 Task: Send an email with the signature Kristen Martinez with the subject Introduction to a new service and the message Could you provide an update on the progress of the market research project? from softage.6@softage.net to softage.7@softage.net and move the email from Sent Items to the folder Shipping and receiving
Action: Mouse moved to (103, 100)
Screenshot: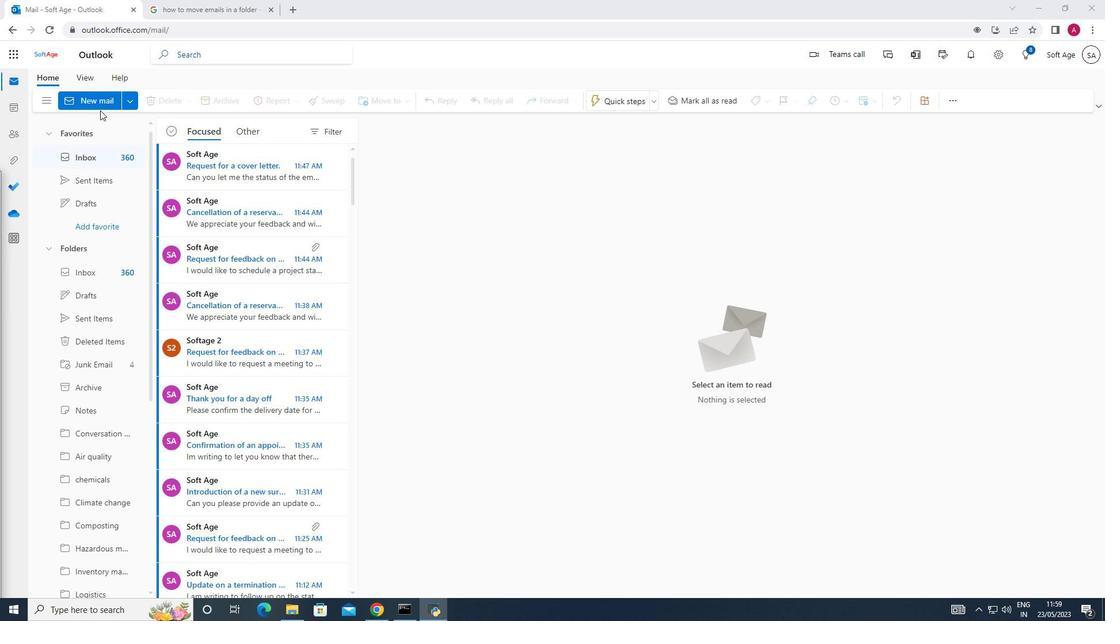 
Action: Mouse pressed left at (103, 100)
Screenshot: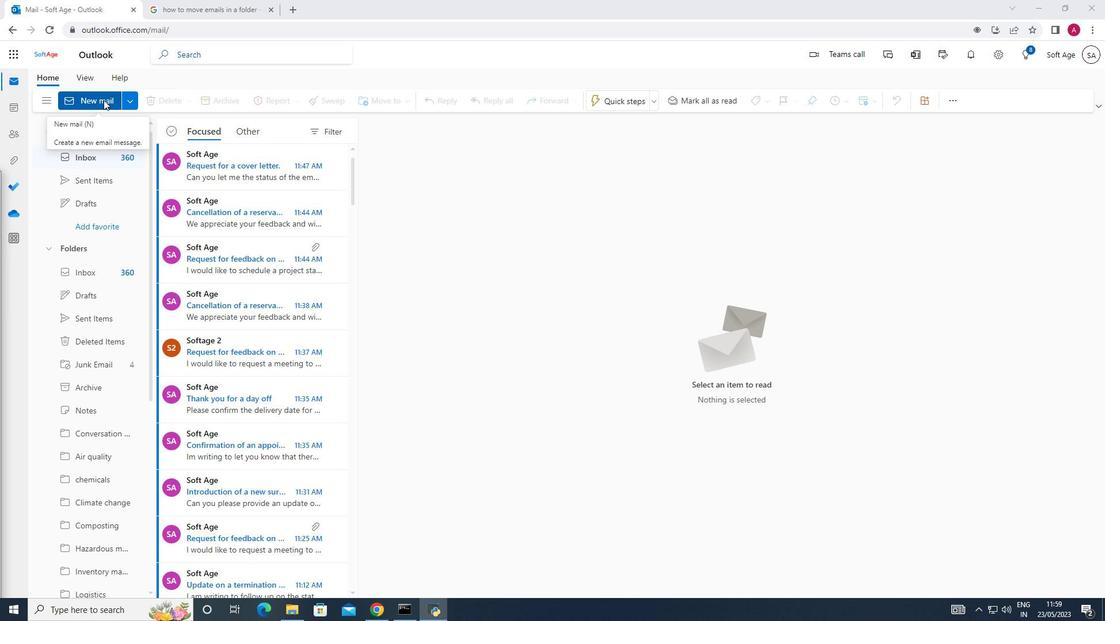 
Action: Mouse pressed left at (103, 100)
Screenshot: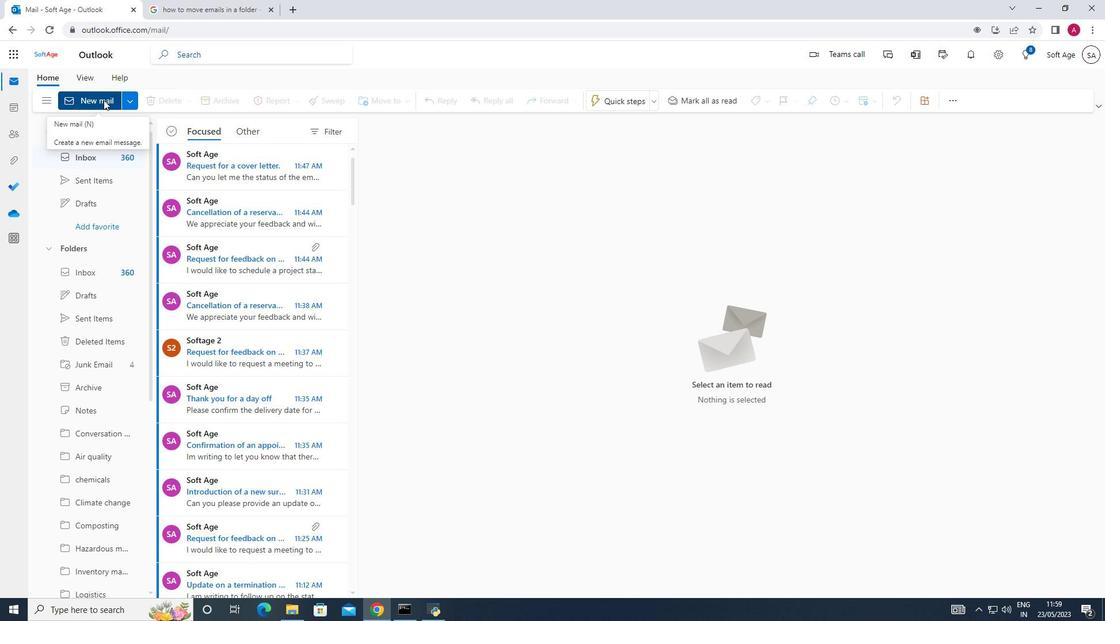 
Action: Mouse pressed left at (103, 100)
Screenshot: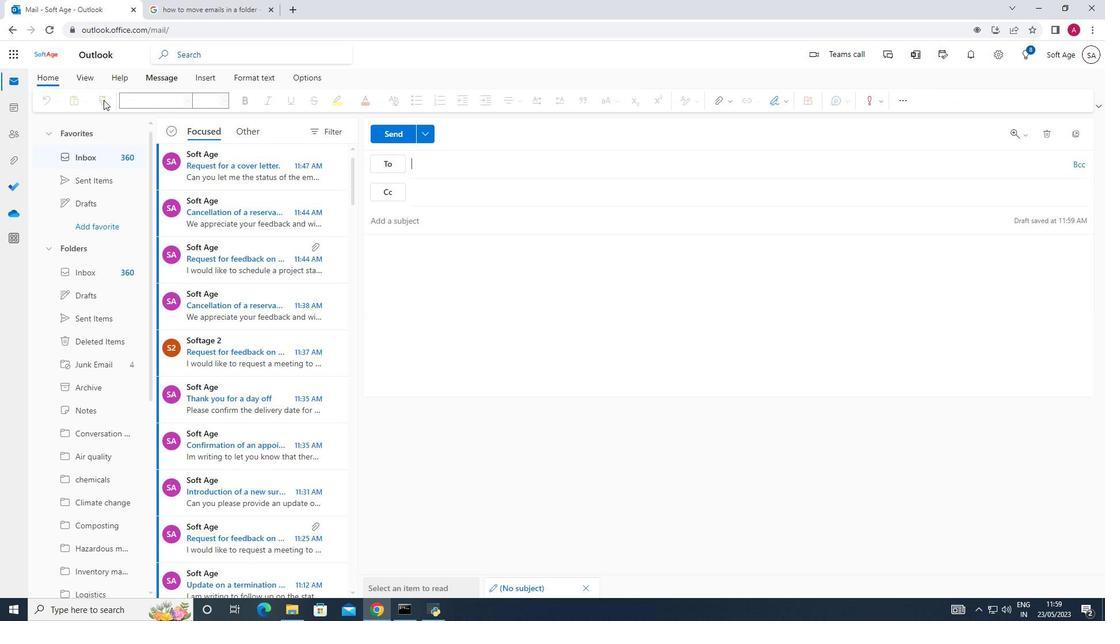 
Action: Mouse moved to (782, 103)
Screenshot: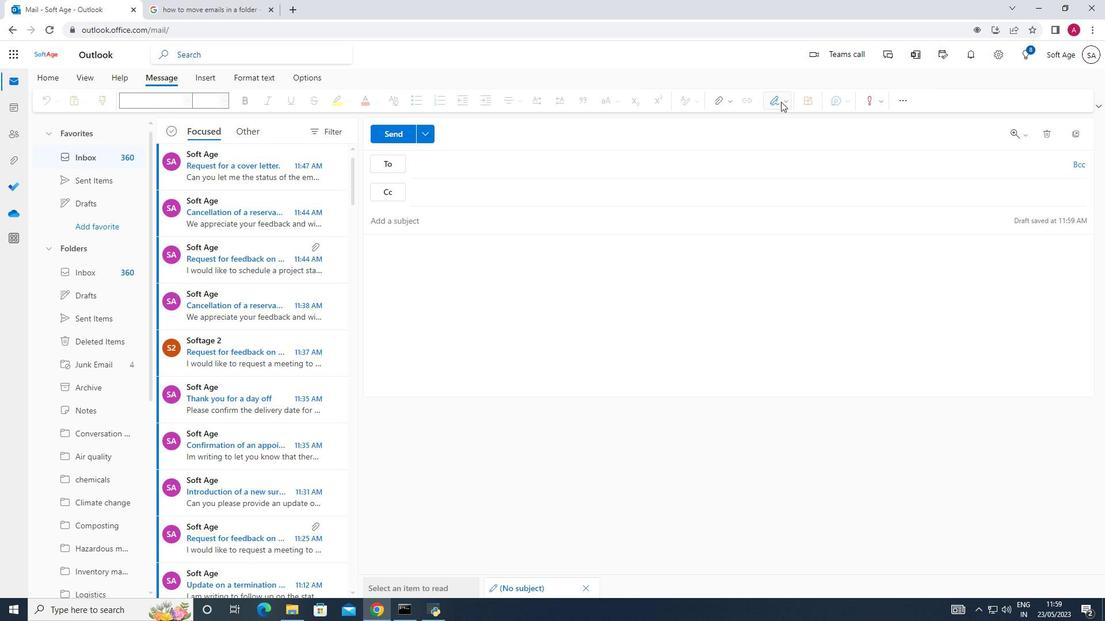 
Action: Mouse pressed left at (782, 103)
Screenshot: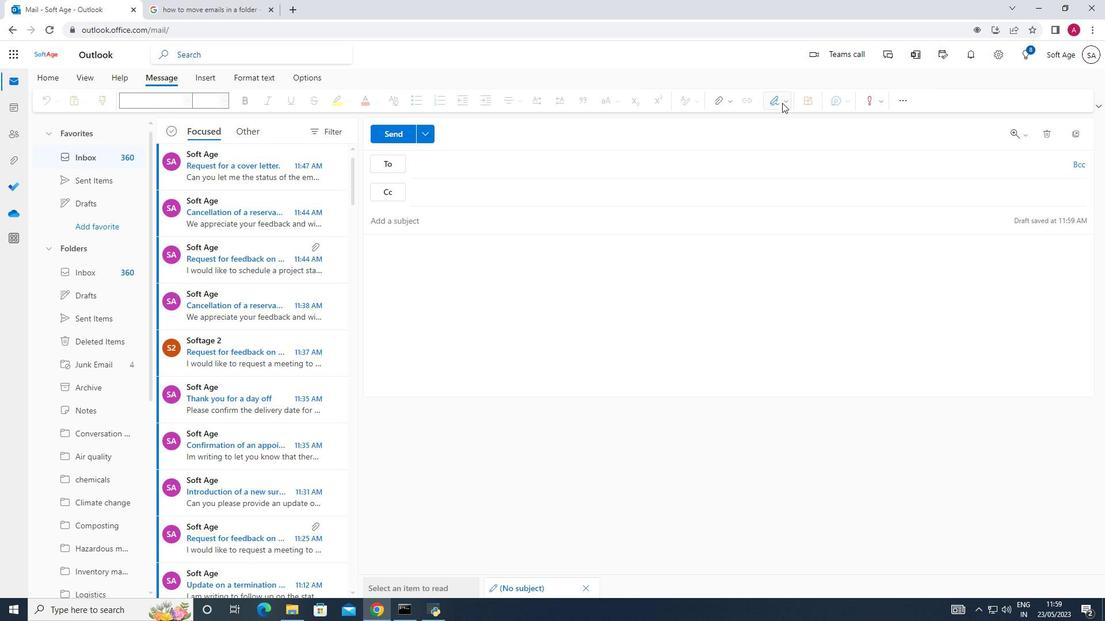 
Action: Mouse moved to (757, 140)
Screenshot: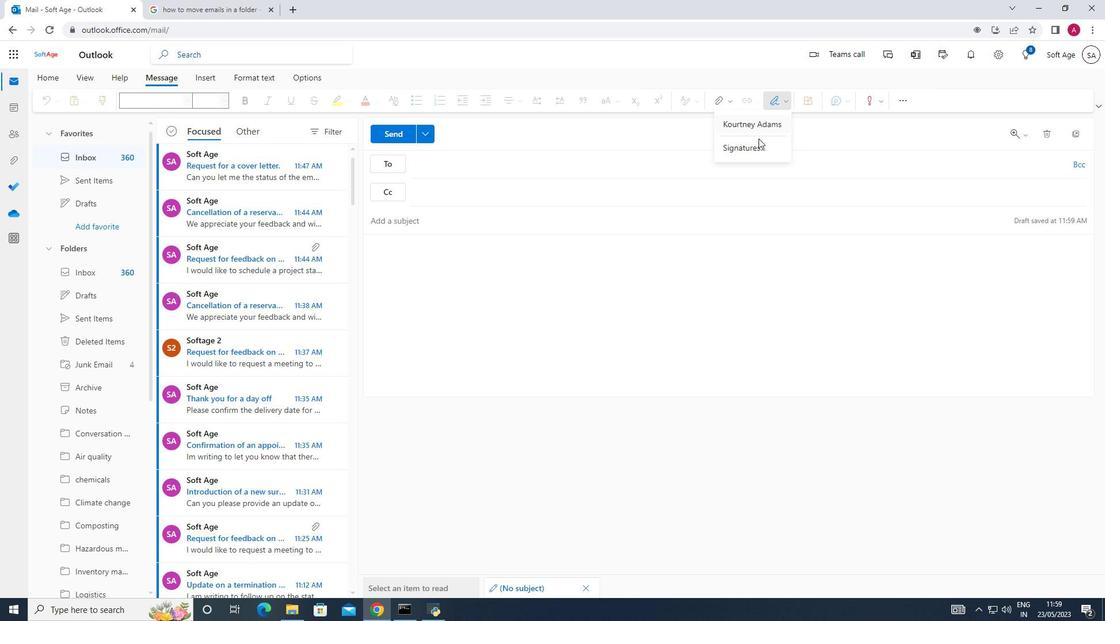 
Action: Mouse pressed left at (757, 140)
Screenshot: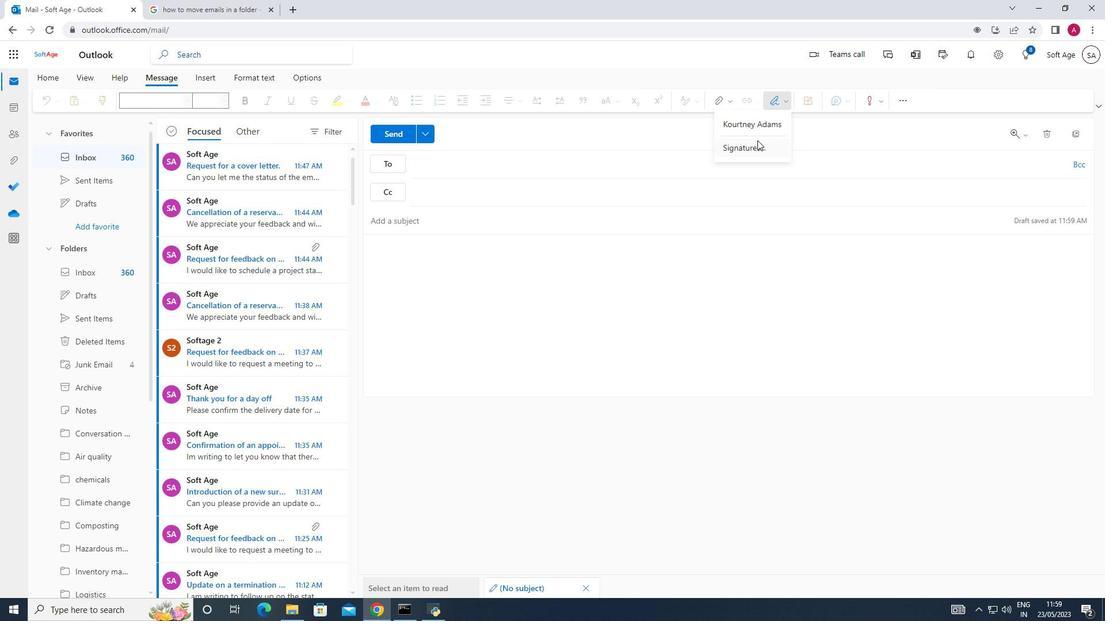
Action: Mouse moved to (795, 193)
Screenshot: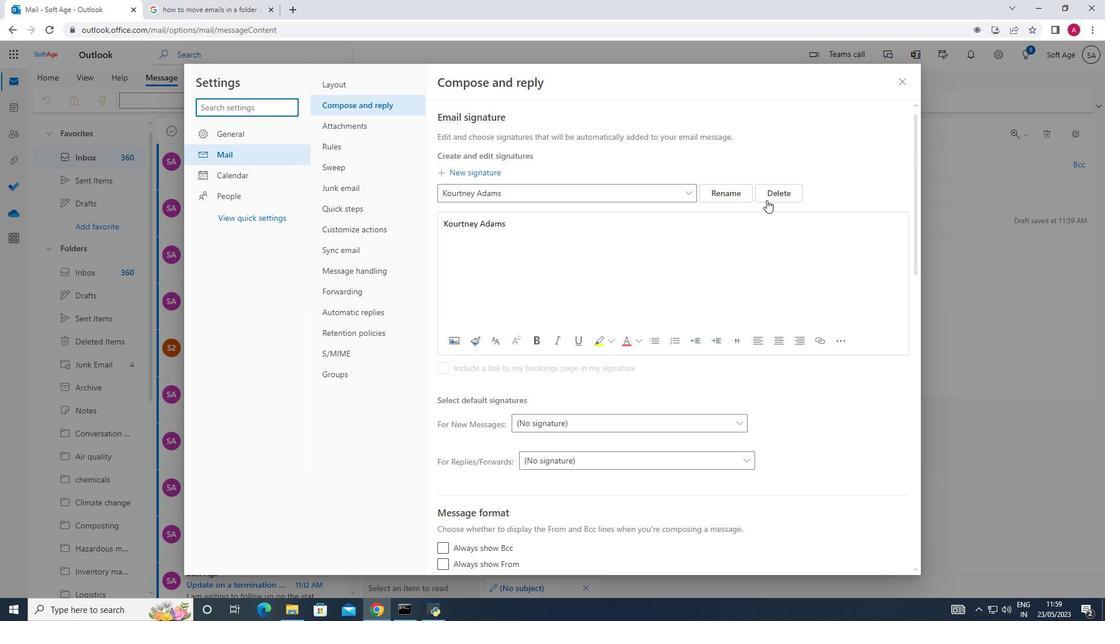 
Action: Mouse pressed left at (795, 193)
Screenshot: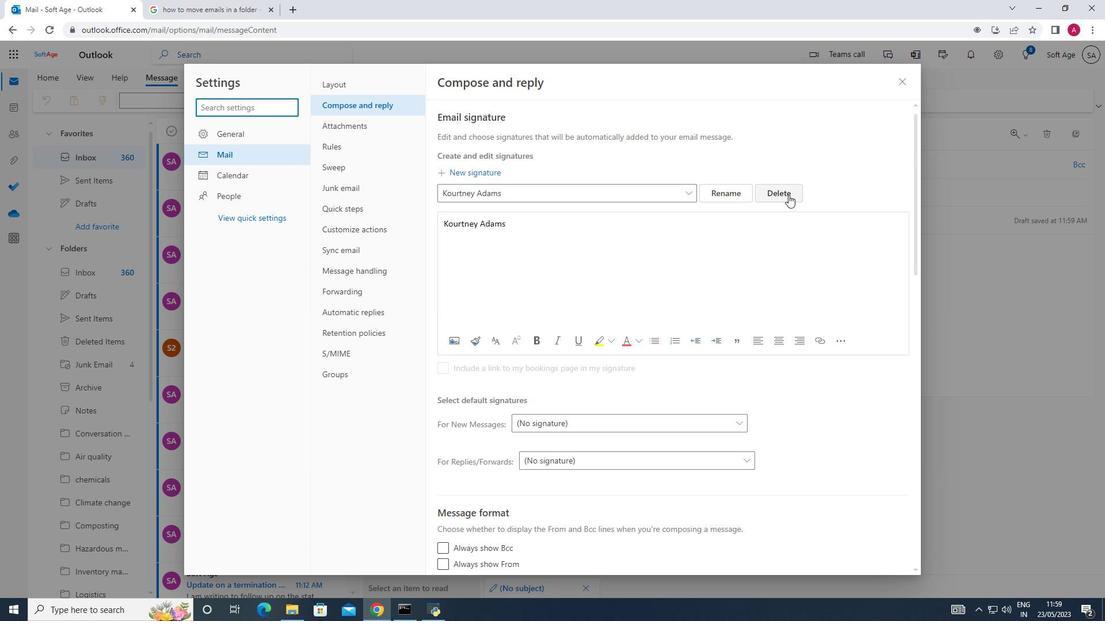 
Action: Mouse moved to (470, 190)
Screenshot: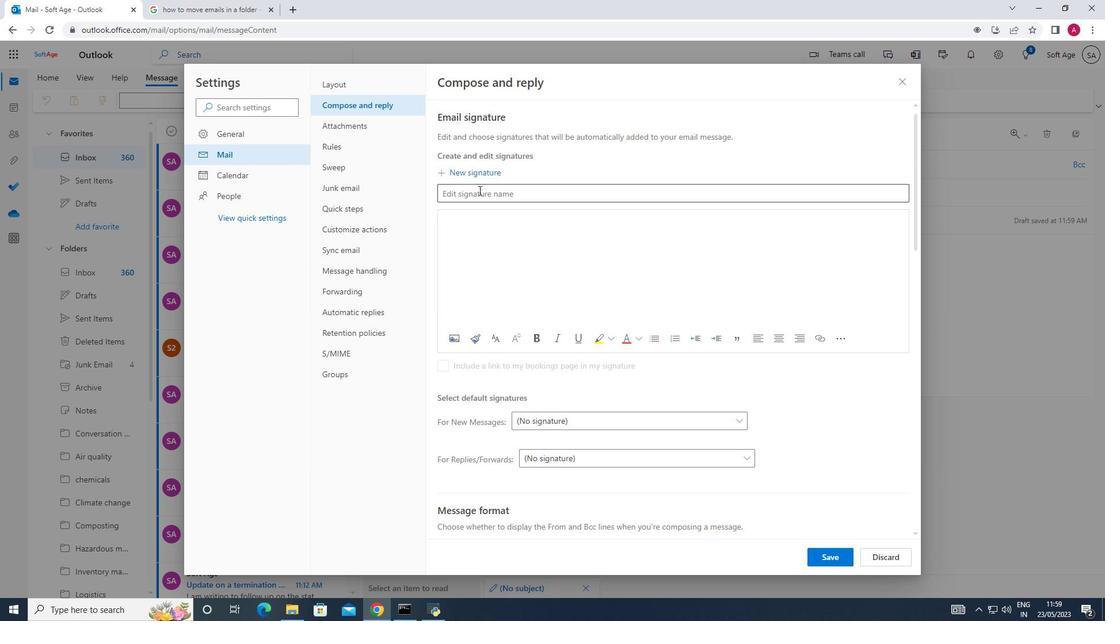 
Action: Mouse pressed left at (470, 190)
Screenshot: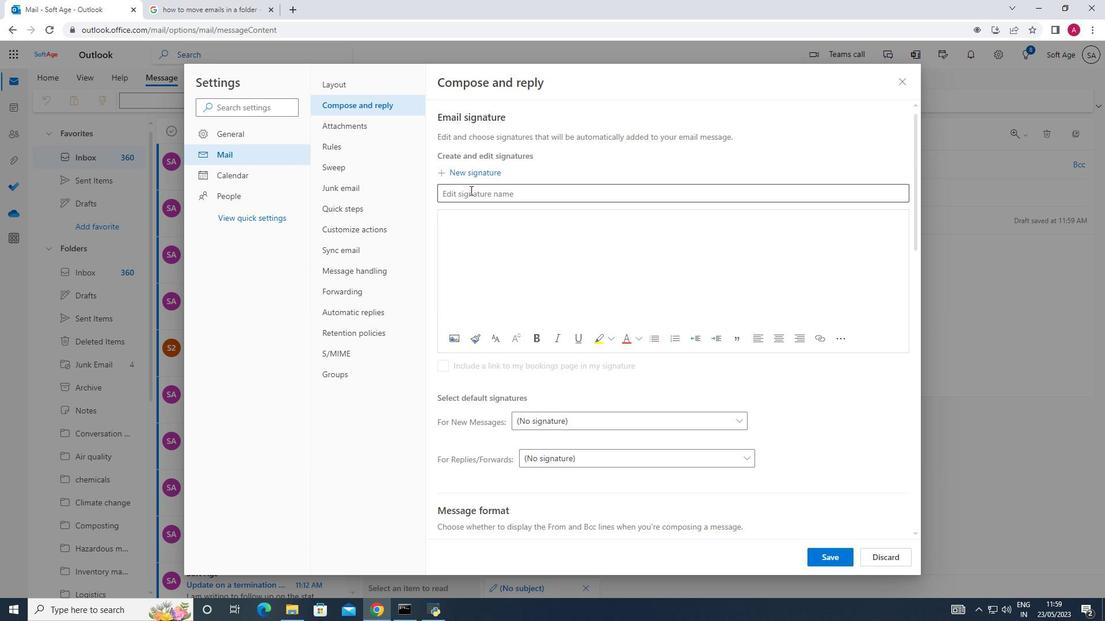 
Action: Mouse moved to (468, 191)
Screenshot: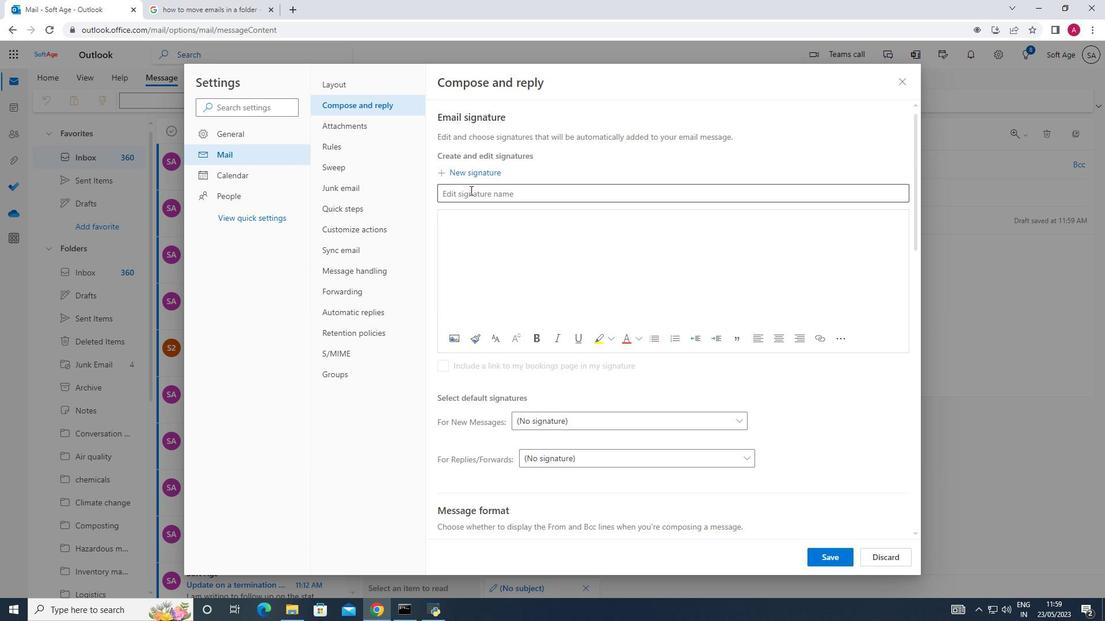 
Action: Key pressed <Key.shift_r>Kristen<Key.space><Key.shift_r>Martinez
Screenshot: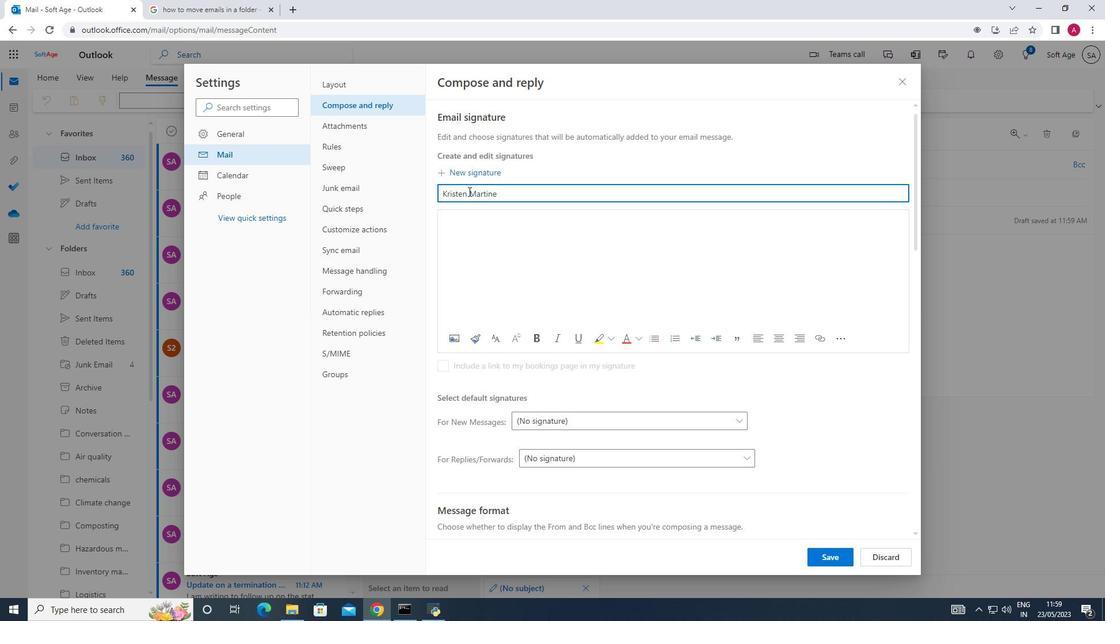 
Action: Mouse moved to (452, 209)
Screenshot: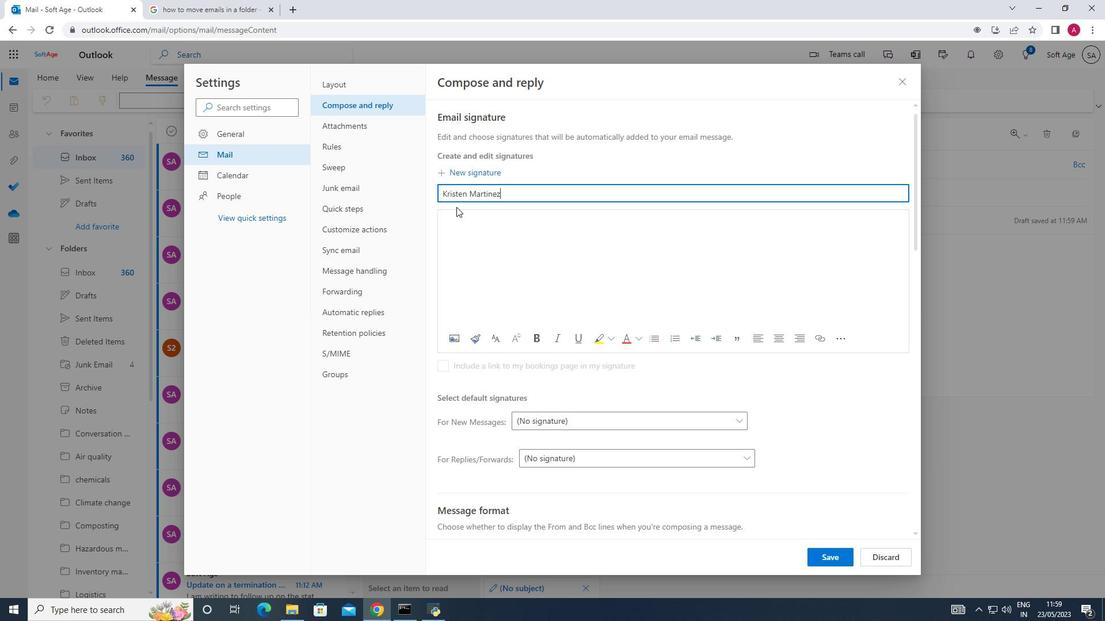 
Action: Mouse pressed left at (452, 209)
Screenshot: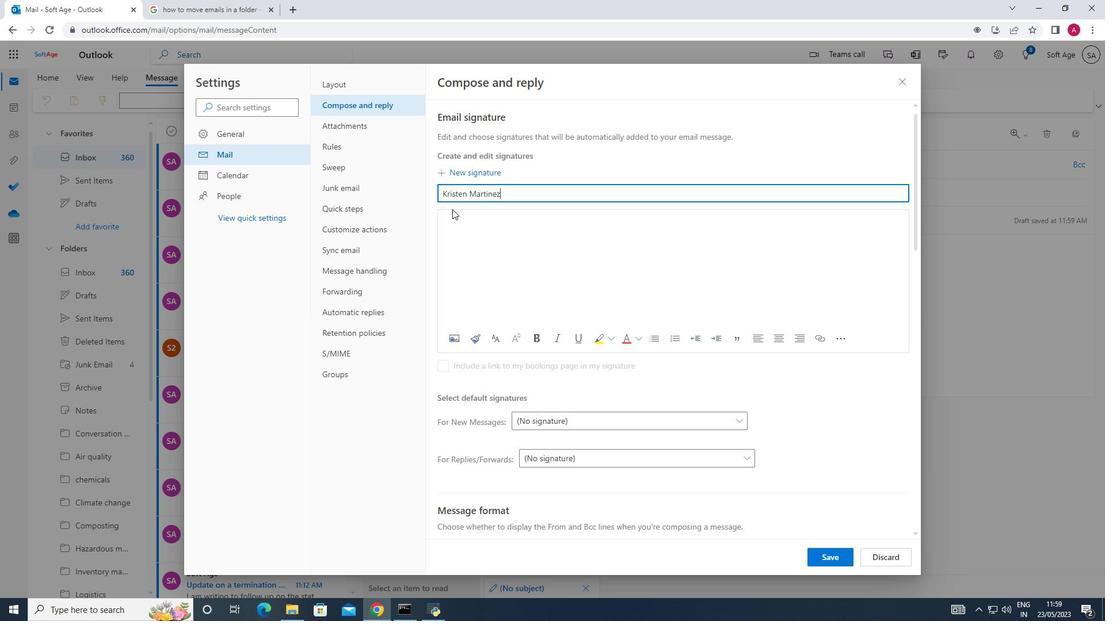 
Action: Mouse moved to (452, 218)
Screenshot: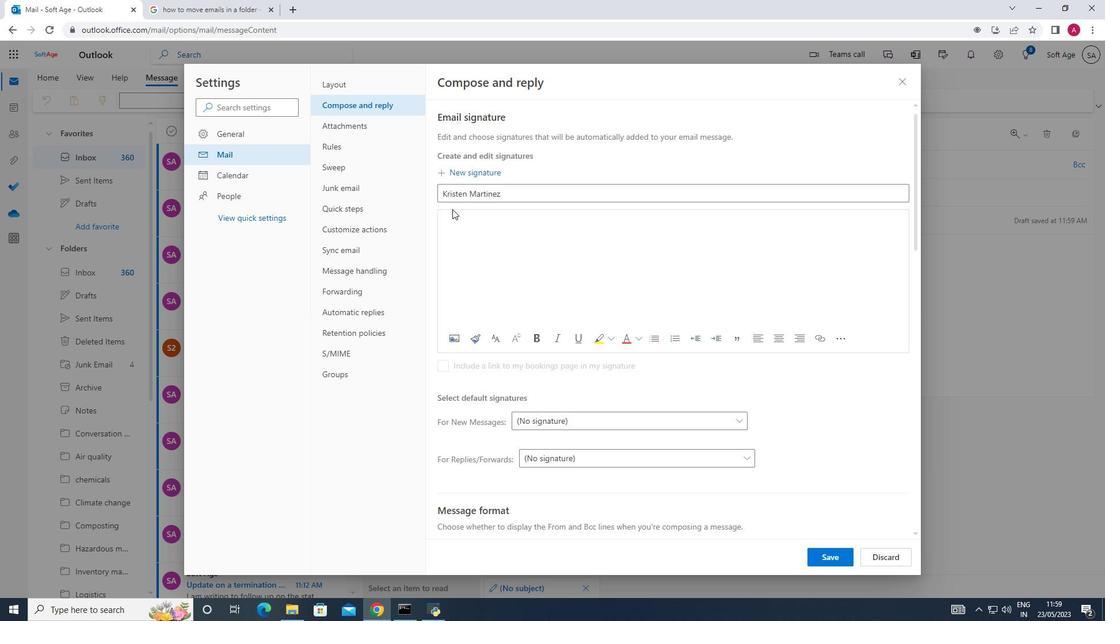 
Action: Mouse pressed left at (452, 218)
Screenshot: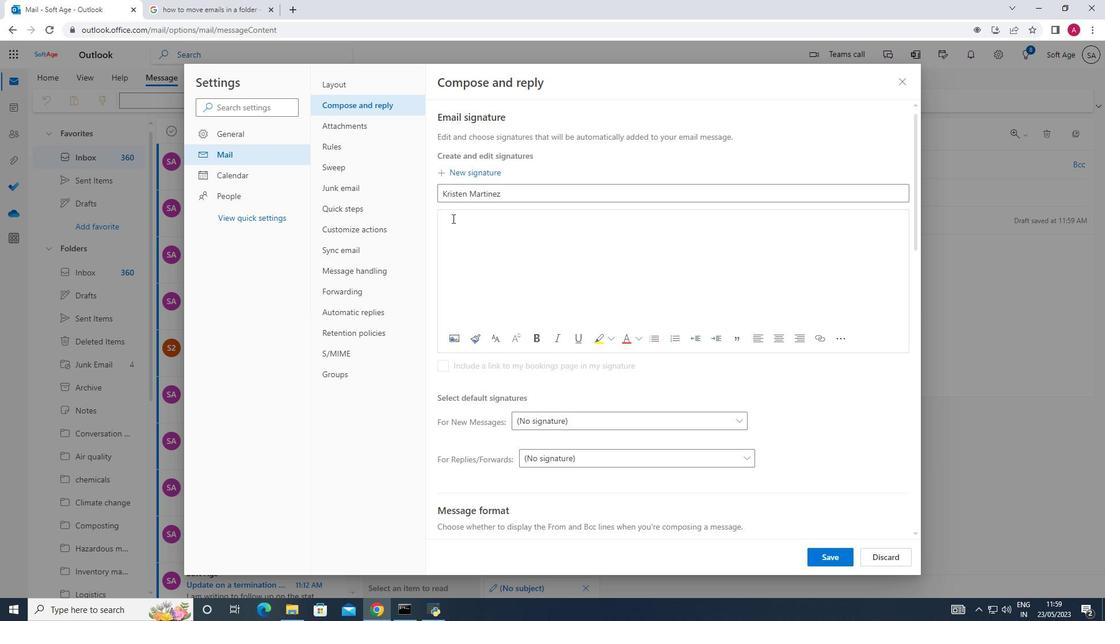 
Action: Key pressed <Key.shift_r>Kristen<Key.space><Key.shift_r>Martinez
Screenshot: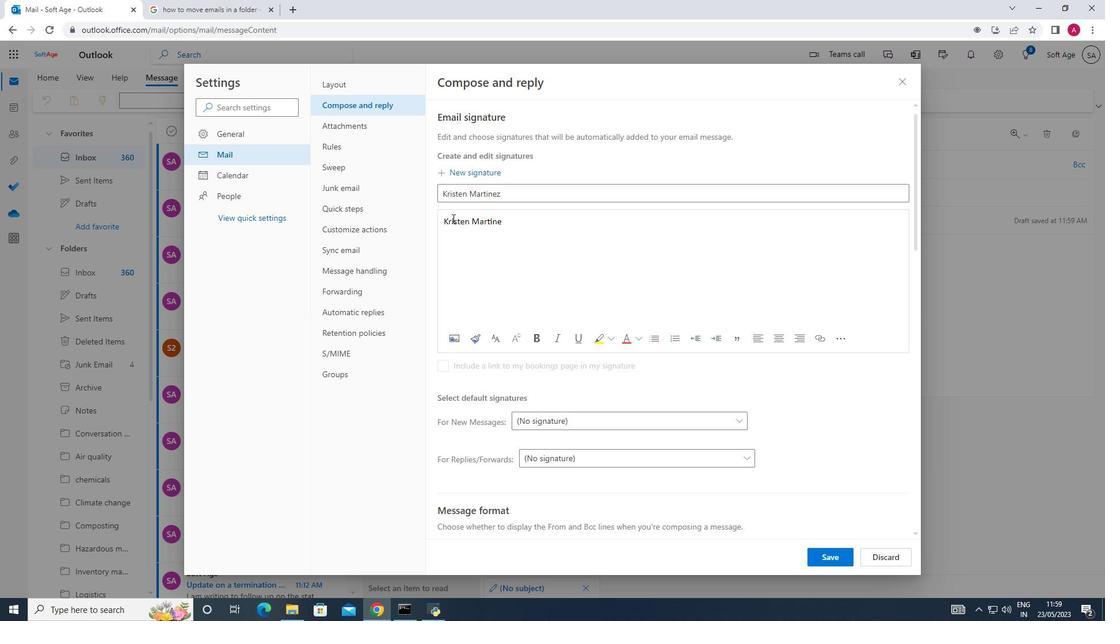 
Action: Mouse moved to (822, 558)
Screenshot: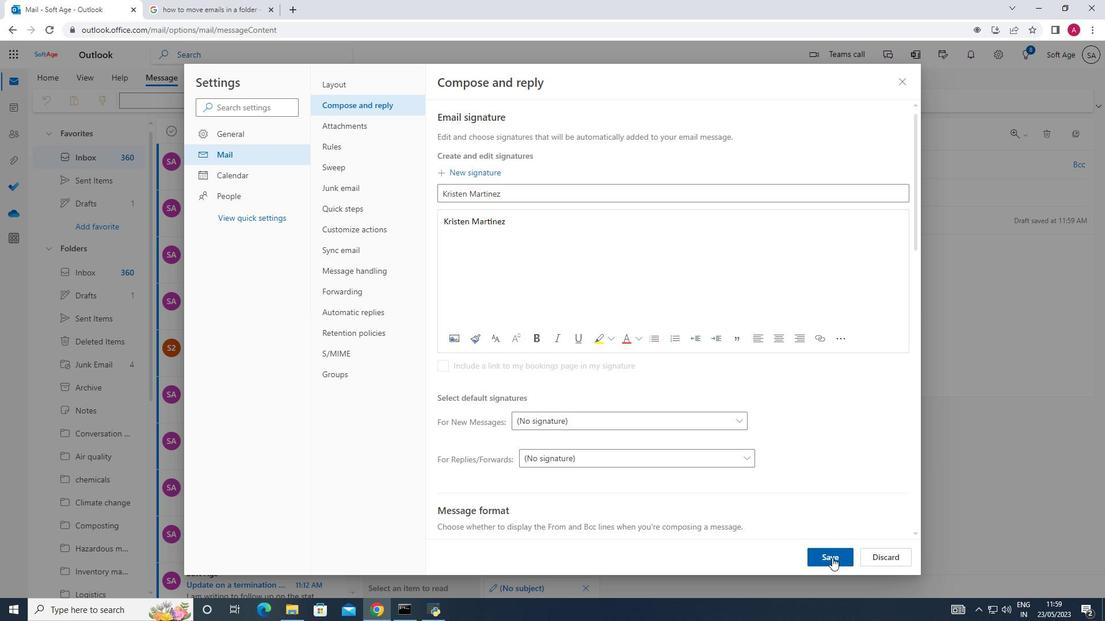 
Action: Mouse pressed left at (822, 558)
Screenshot: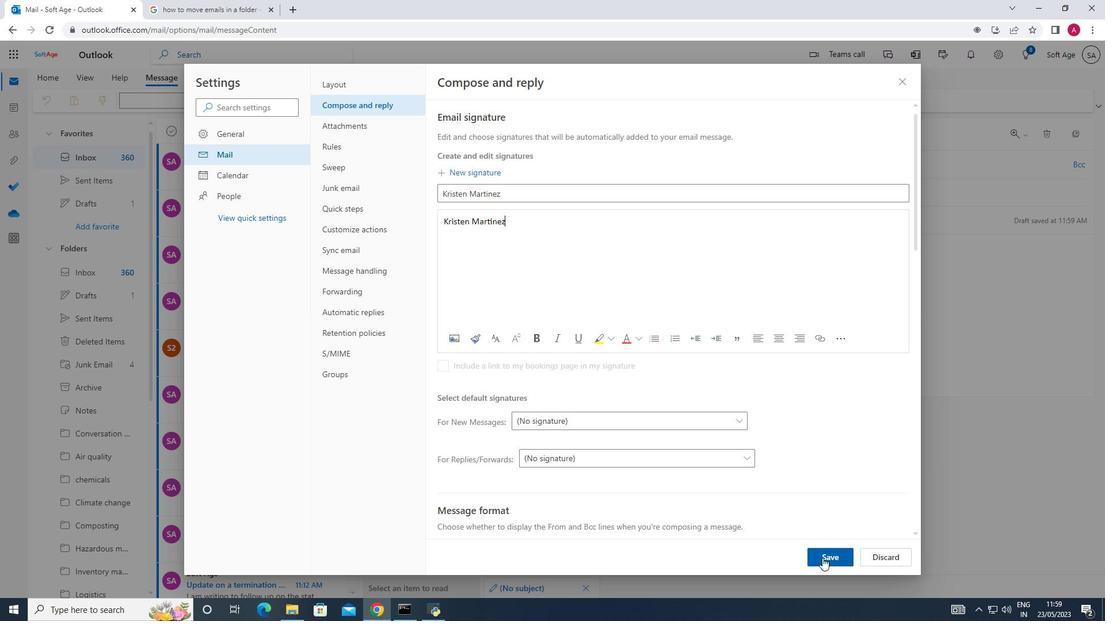 
Action: Mouse moved to (900, 74)
Screenshot: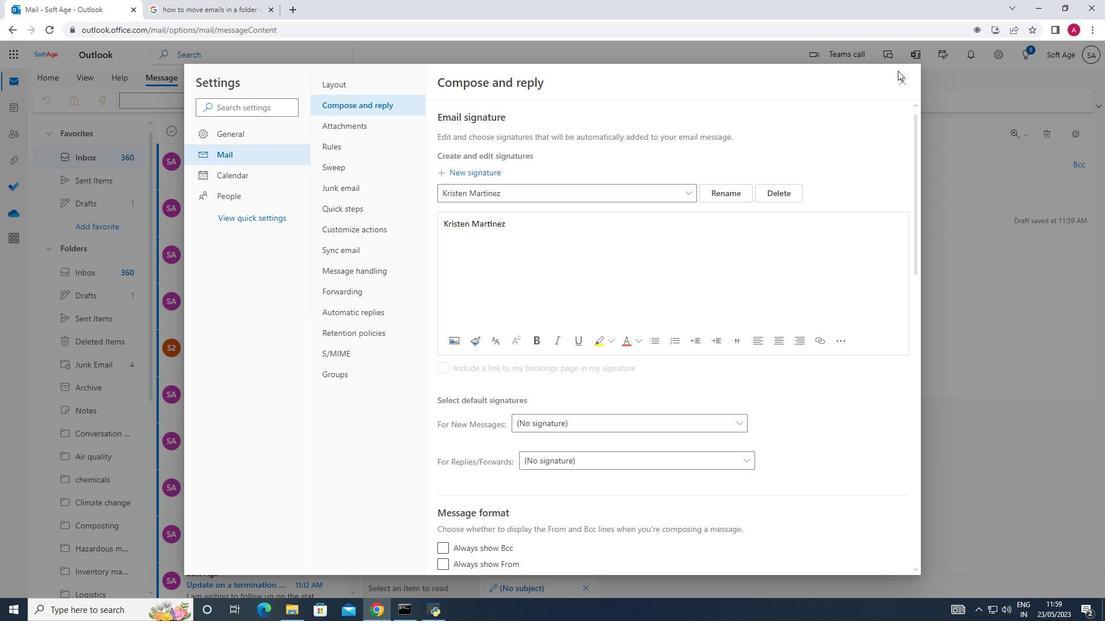 
Action: Mouse pressed left at (900, 74)
Screenshot: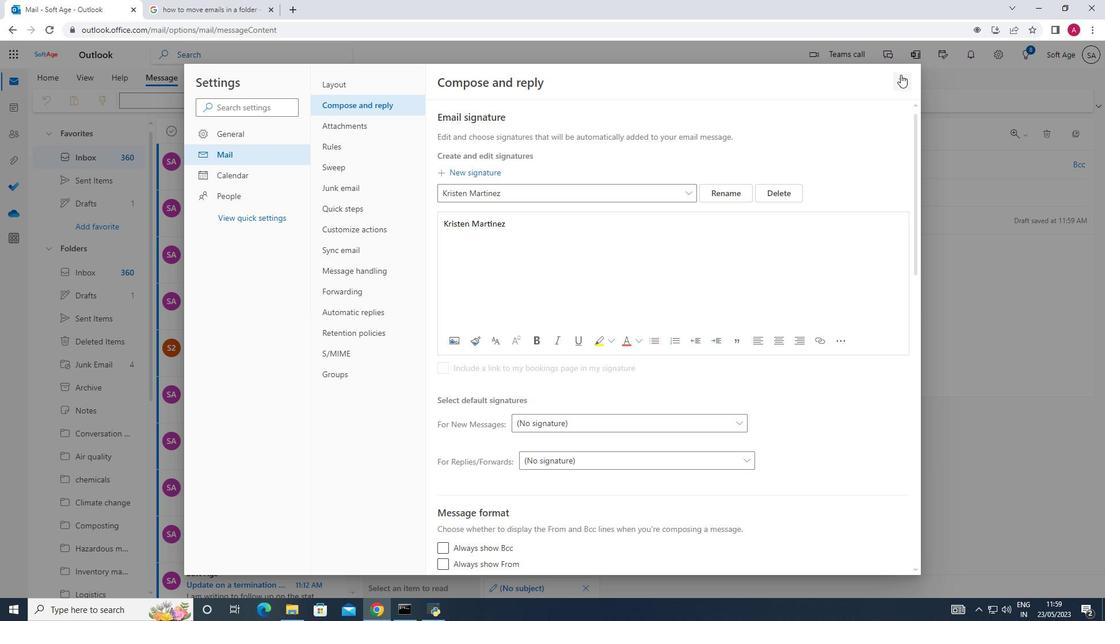 
Action: Mouse moved to (790, 103)
Screenshot: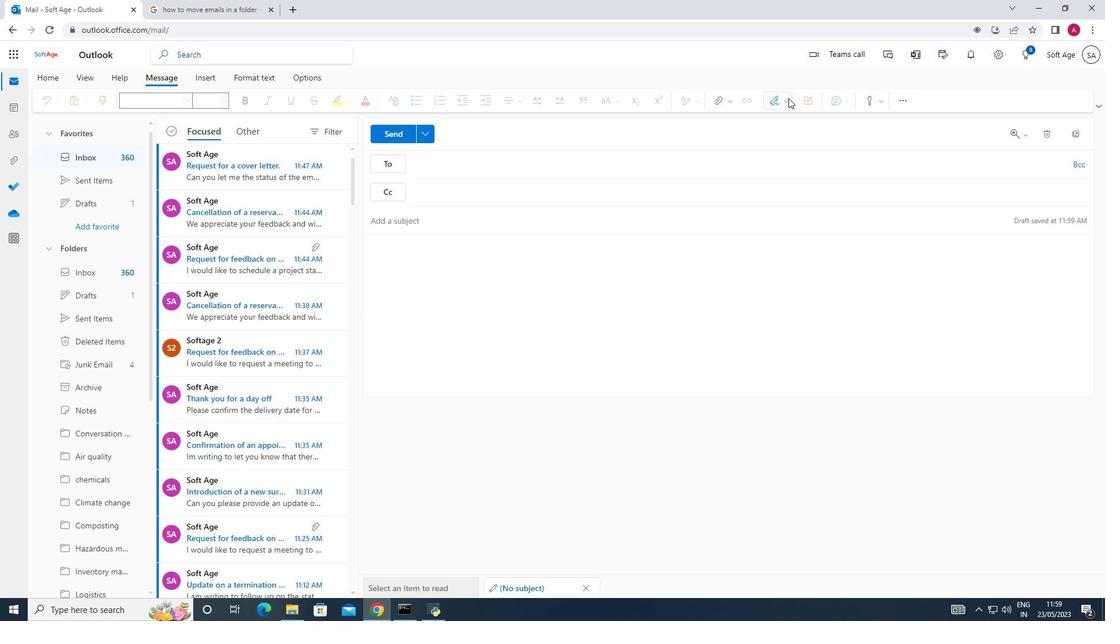 
Action: Mouse pressed left at (790, 103)
Screenshot: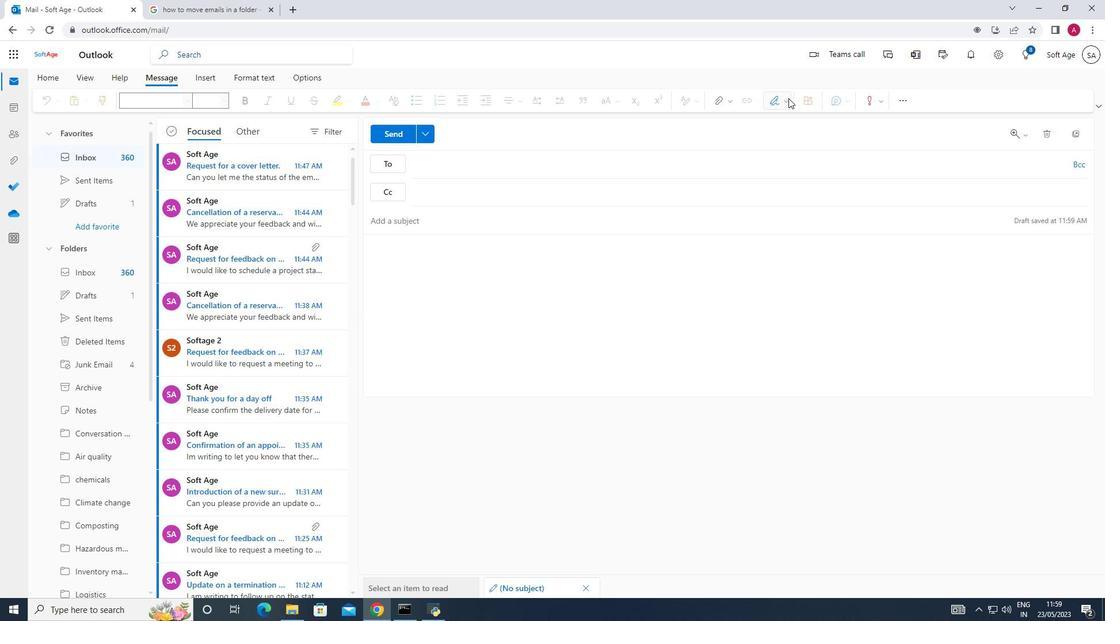 
Action: Mouse moved to (774, 124)
Screenshot: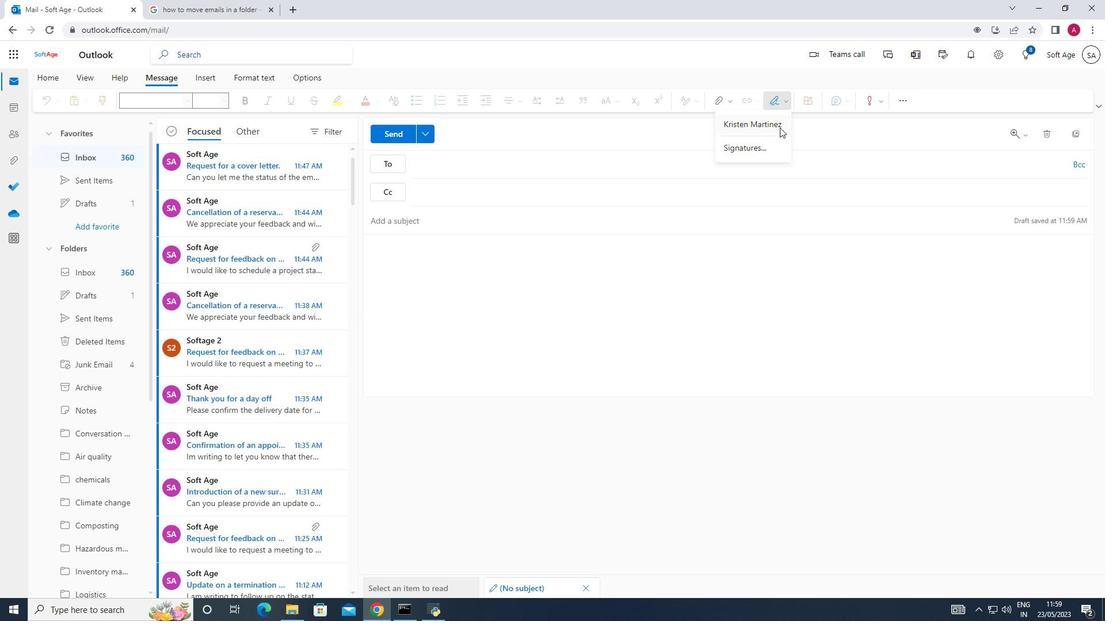 
Action: Mouse pressed left at (774, 124)
Screenshot: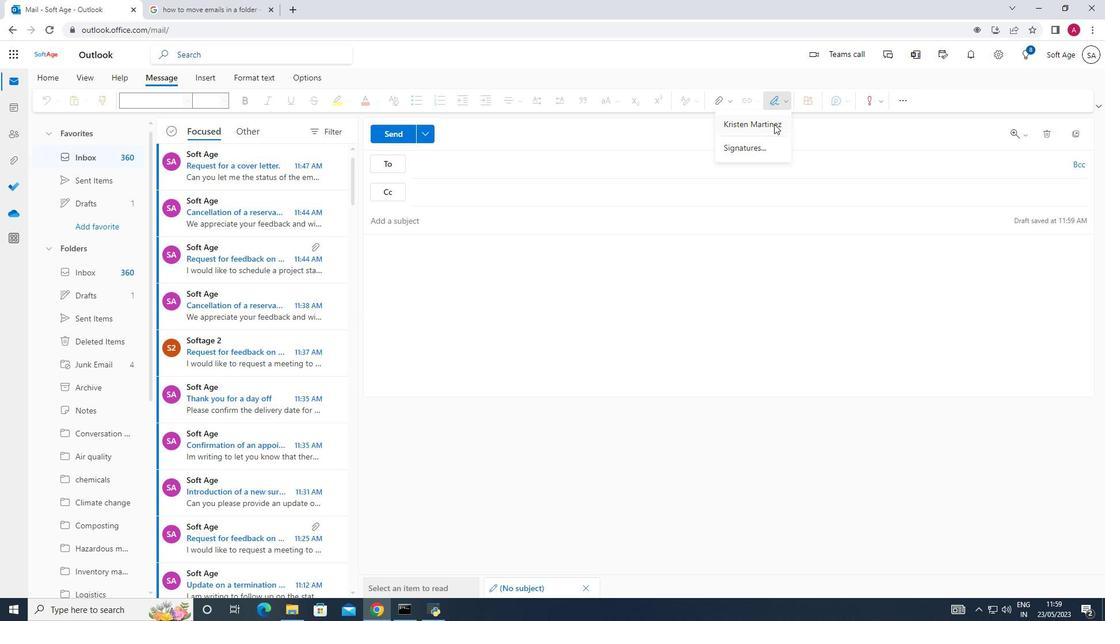 
Action: Mouse moved to (380, 222)
Screenshot: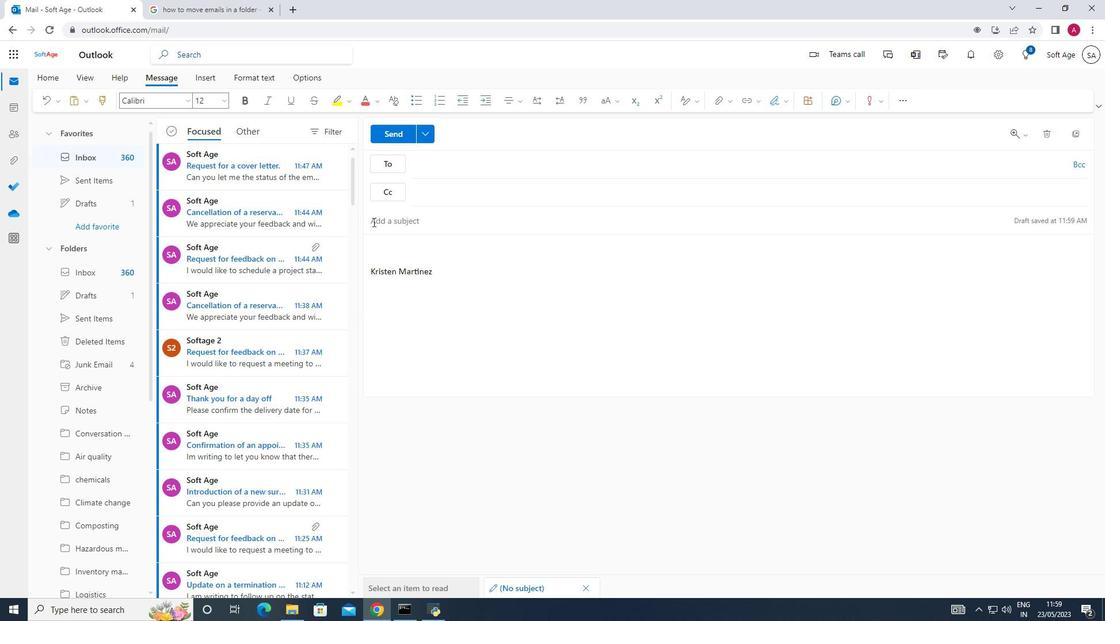 
Action: Mouse pressed left at (380, 222)
Screenshot: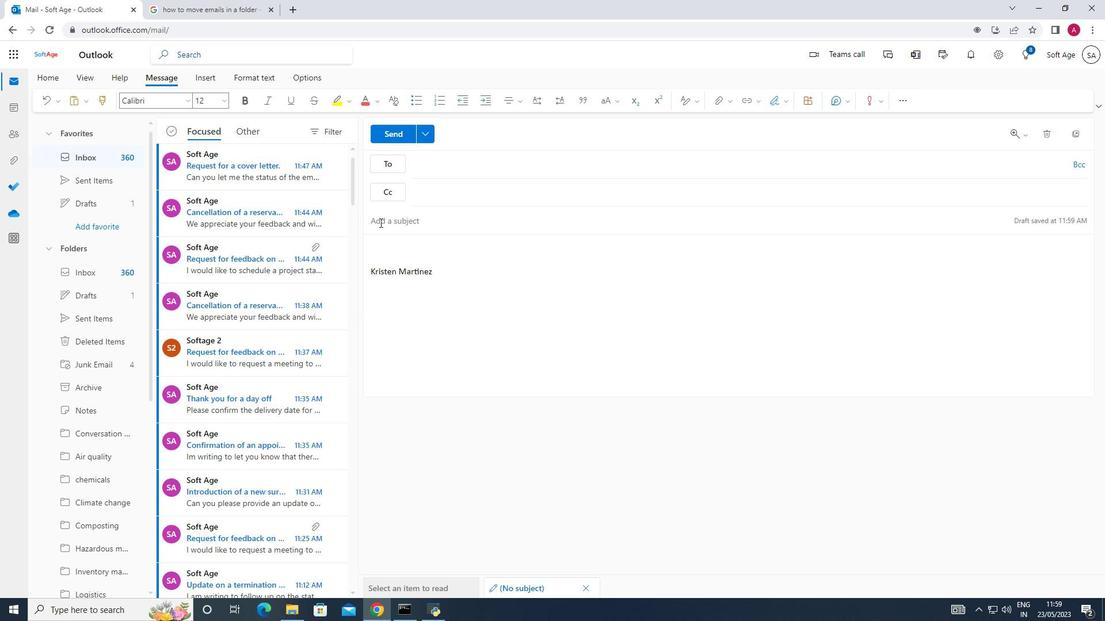 
Action: Mouse moved to (381, 222)
Screenshot: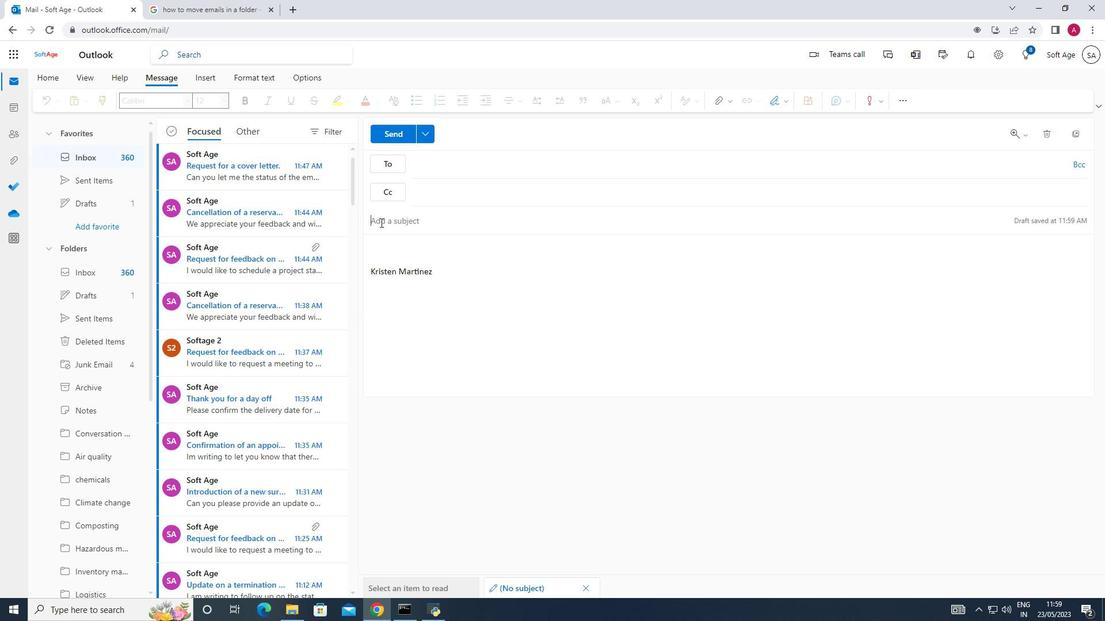 
Action: Key pressed <Key.shift>Introduction<Key.space>to<Key.space>new<Key.space>sevice
Screenshot: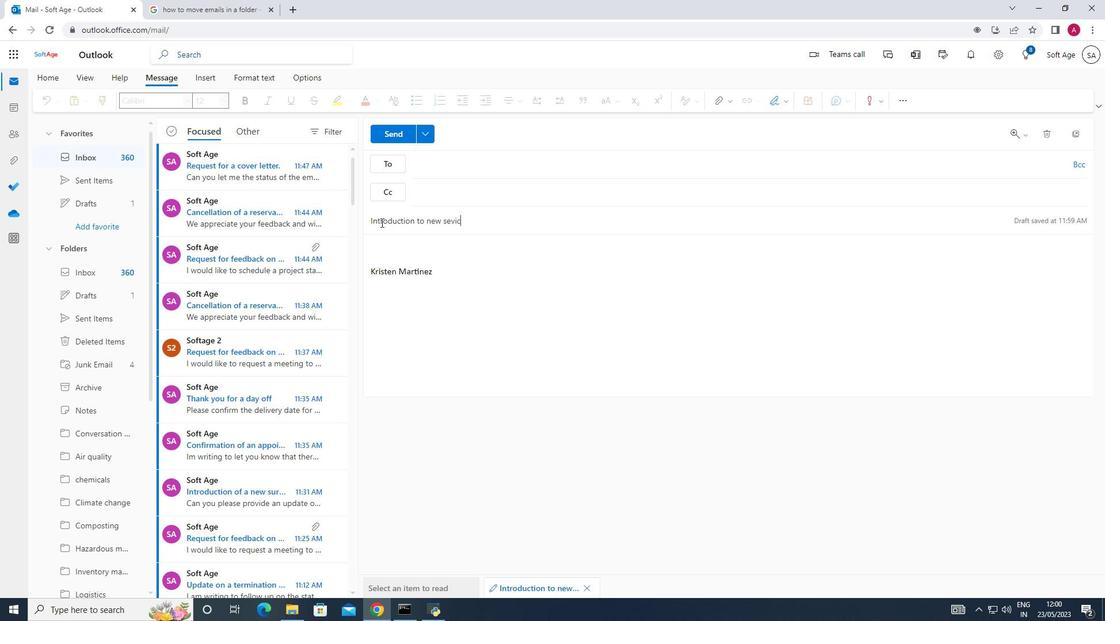 
Action: Mouse moved to (385, 249)
Screenshot: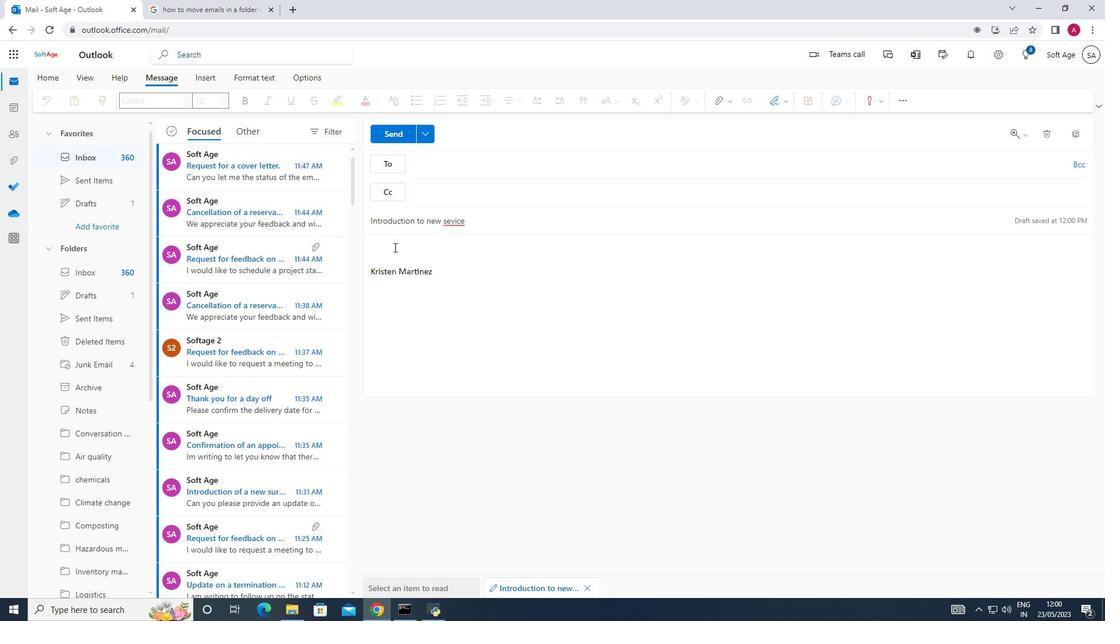 
Action: Mouse pressed left at (385, 249)
Screenshot: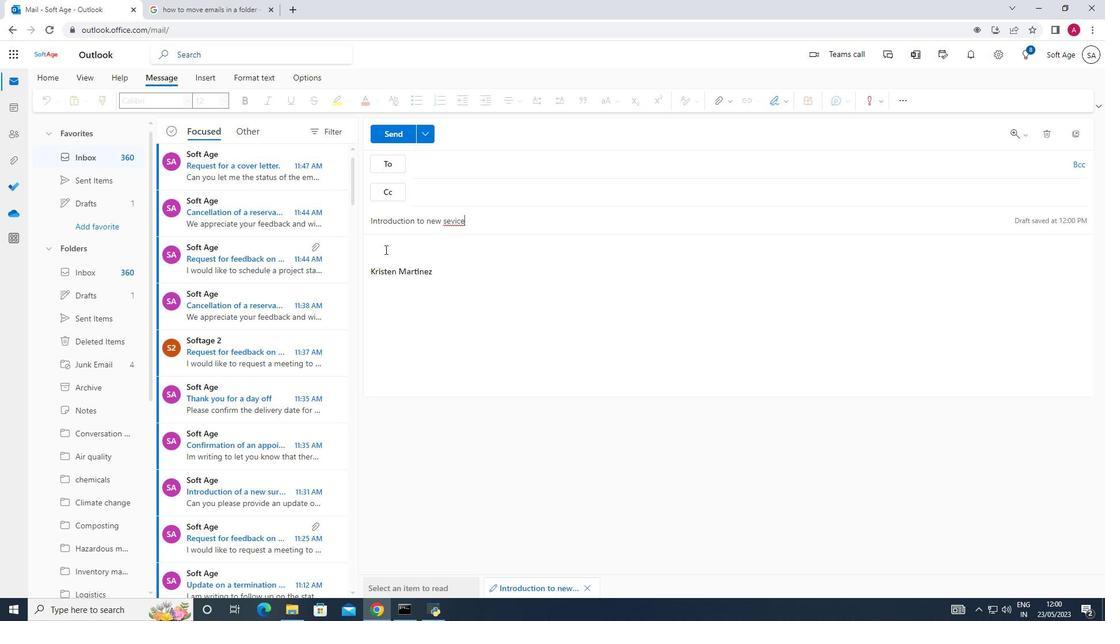 
Action: Mouse moved to (384, 249)
Screenshot: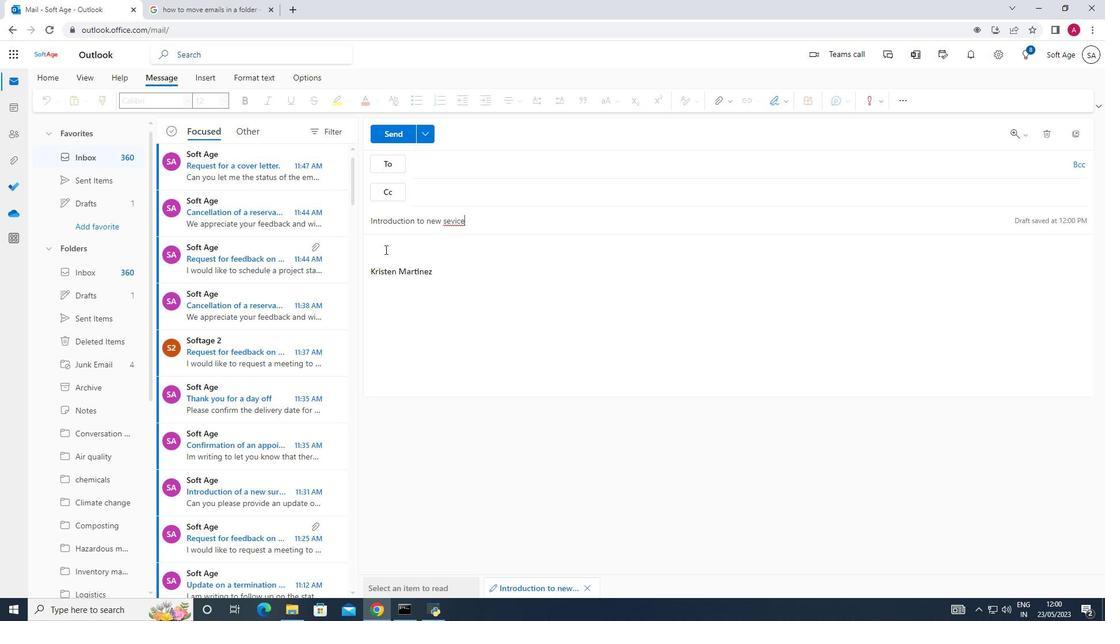 
Action: Key pressed <Key.shift><Key.shift><Key.shift><Key.shift>Could<Key.space>u<Key.backspace>you<Key.space>provide<Key.space>an<Key.space>update<Key.space>on<Key.space>the<Key.space>progress<Key.space>of<Key.space>the<Key.space>market<Key.space>research<Key.space>project<Key.shift_r><Key.shift_r><Key.shift_r><Key.shift_r><Key.shift_r>?
Screenshot: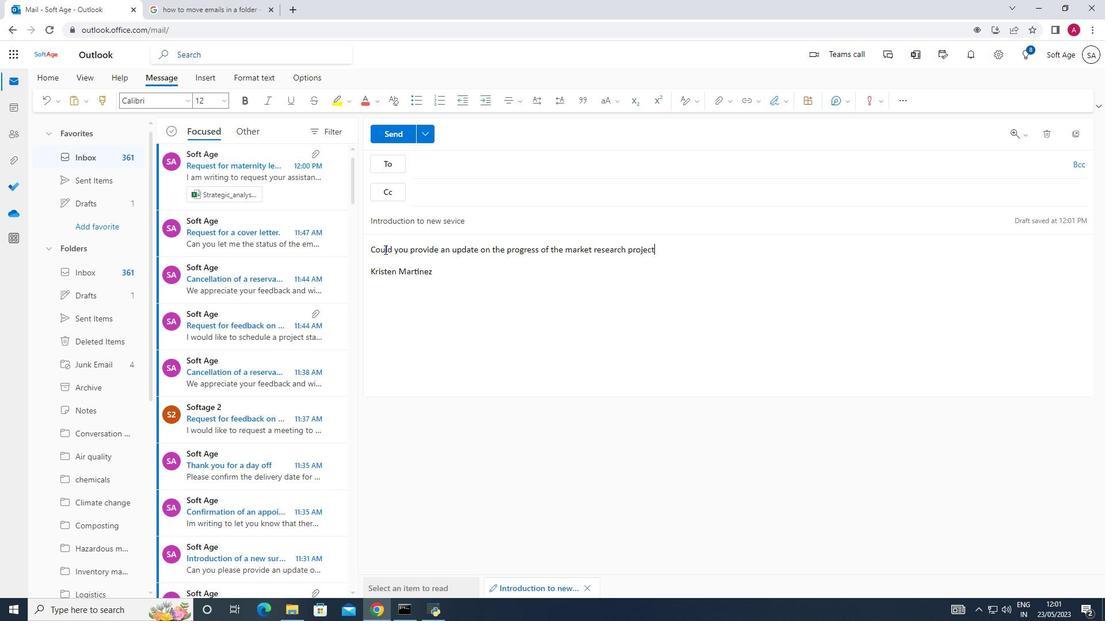 
Action: Mouse moved to (430, 165)
Screenshot: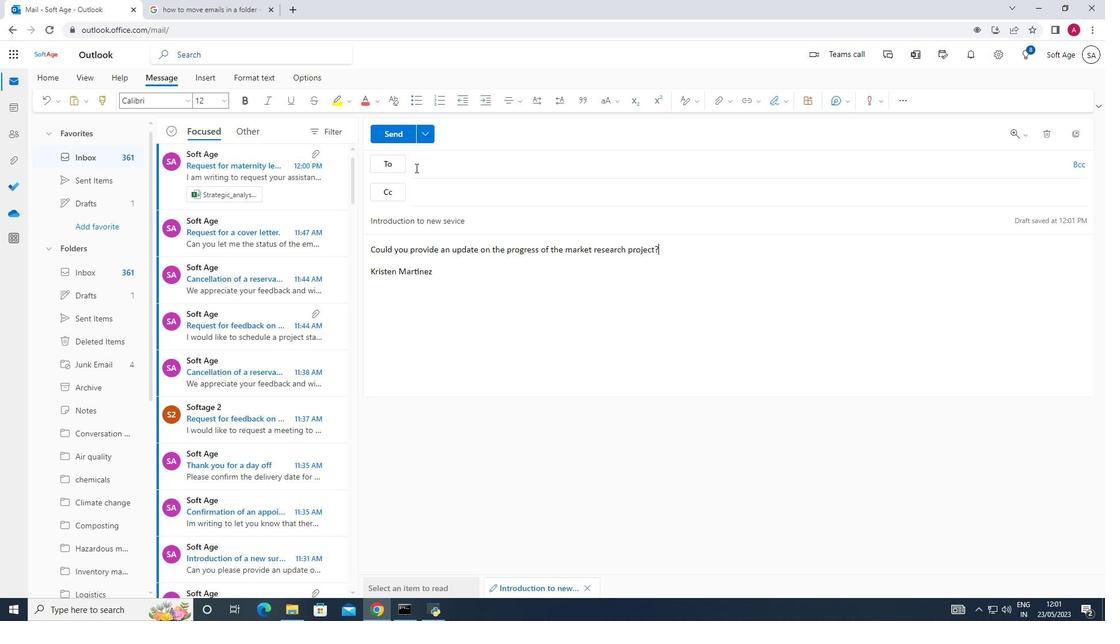 
Action: Mouse pressed left at (430, 165)
Screenshot: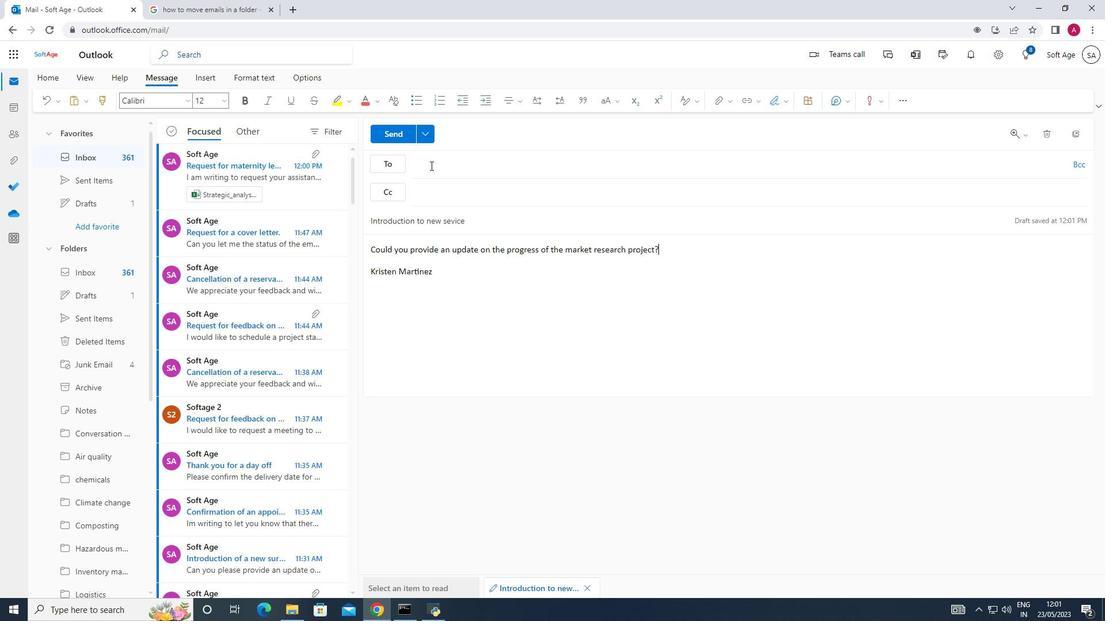 
Action: Key pressed softage.7<Key.shift>@softage.net
Screenshot: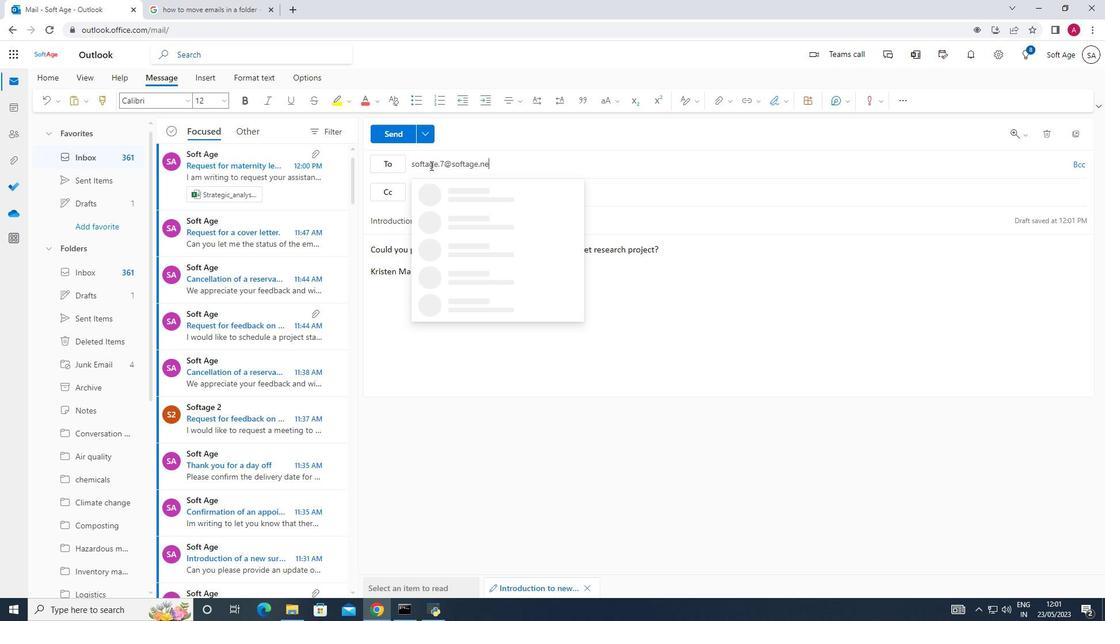 
Action: Mouse moved to (489, 198)
Screenshot: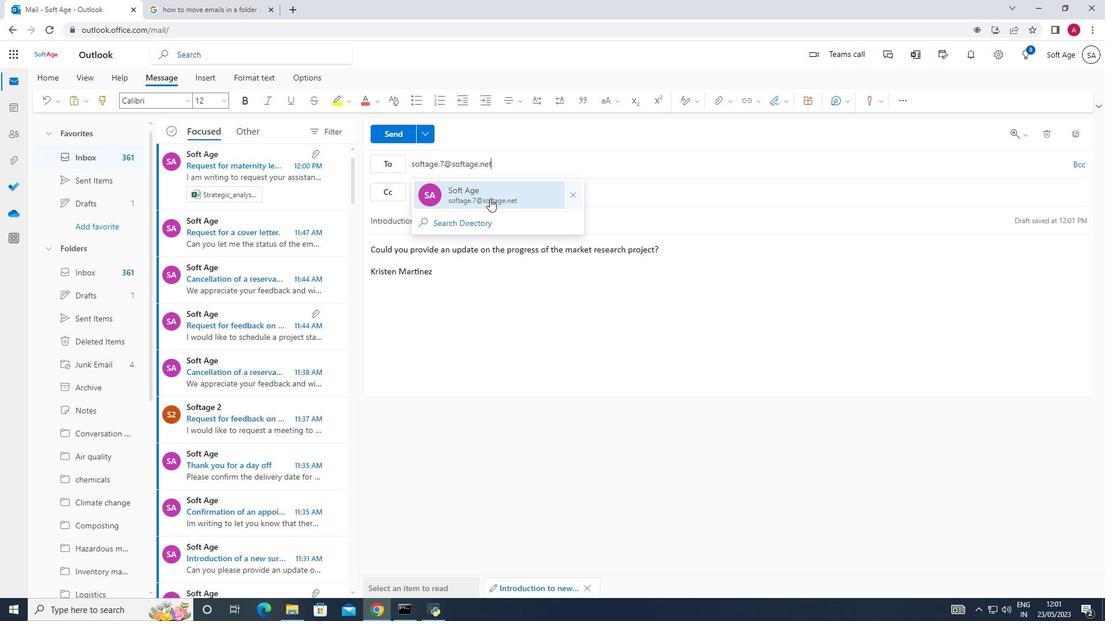 
Action: Mouse pressed left at (489, 198)
Screenshot: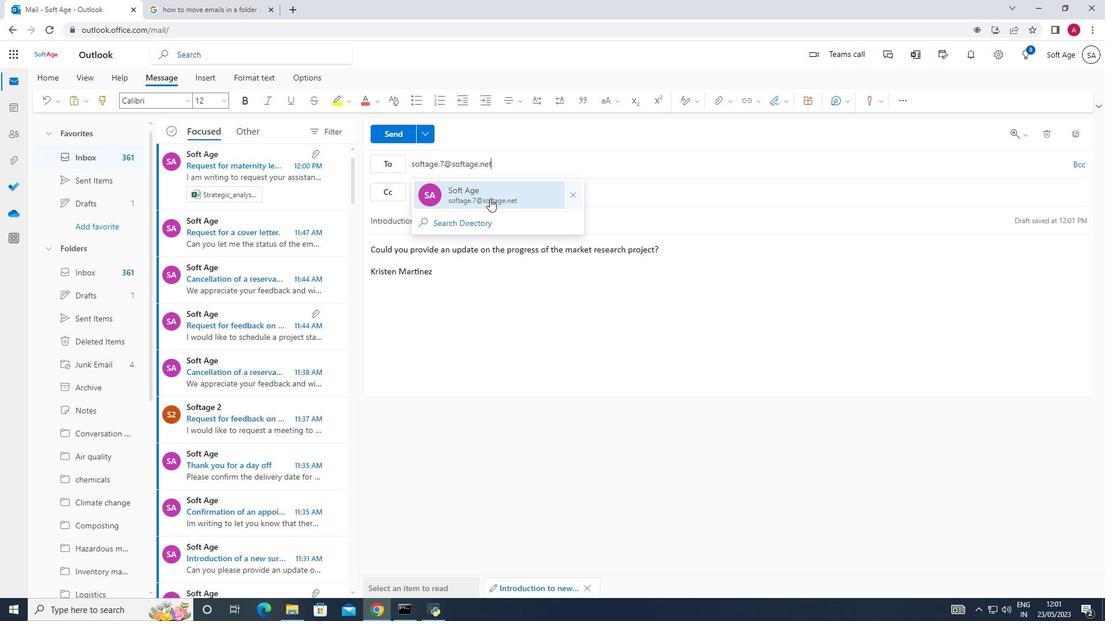 
Action: Mouse moved to (389, 132)
Screenshot: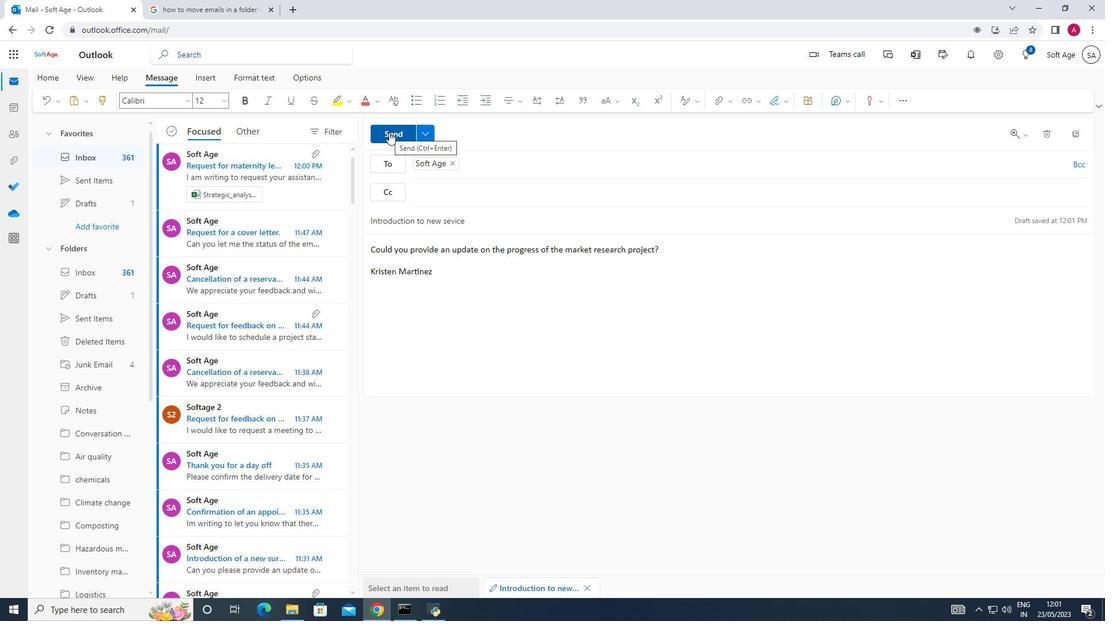 
Action: Mouse pressed left at (389, 132)
Screenshot: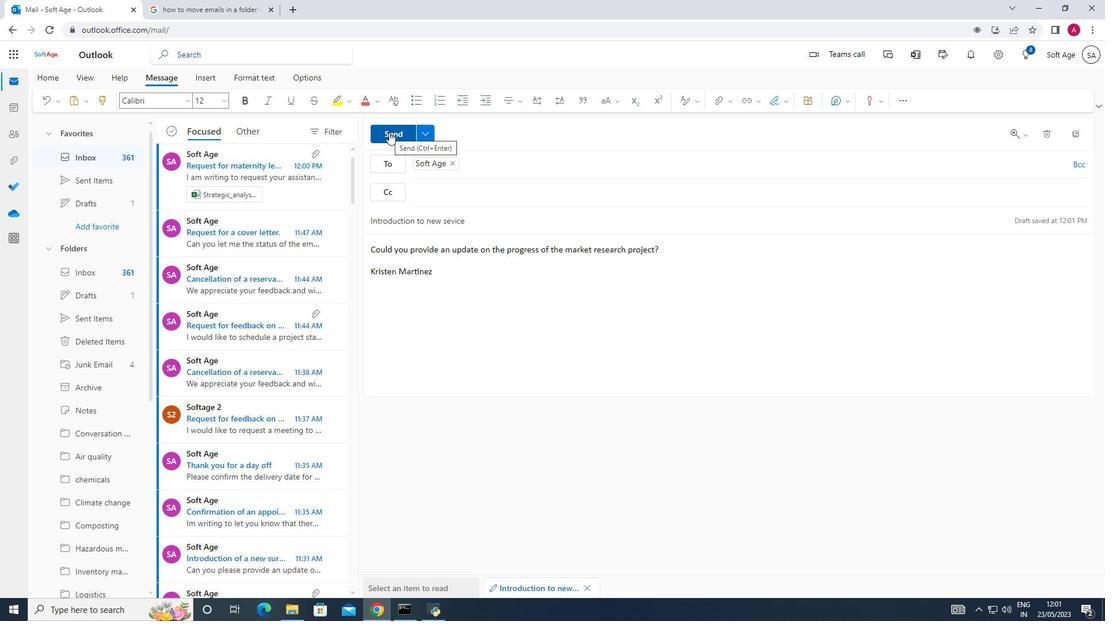 
Action: Mouse moved to (400, 132)
Screenshot: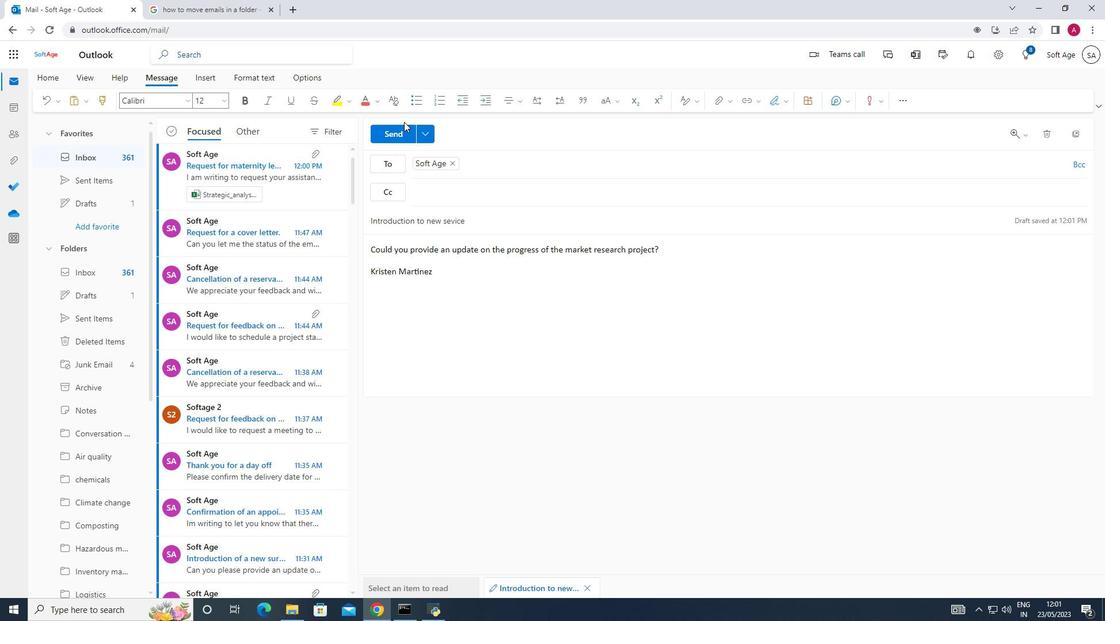 
Action: Mouse pressed left at (400, 132)
Screenshot: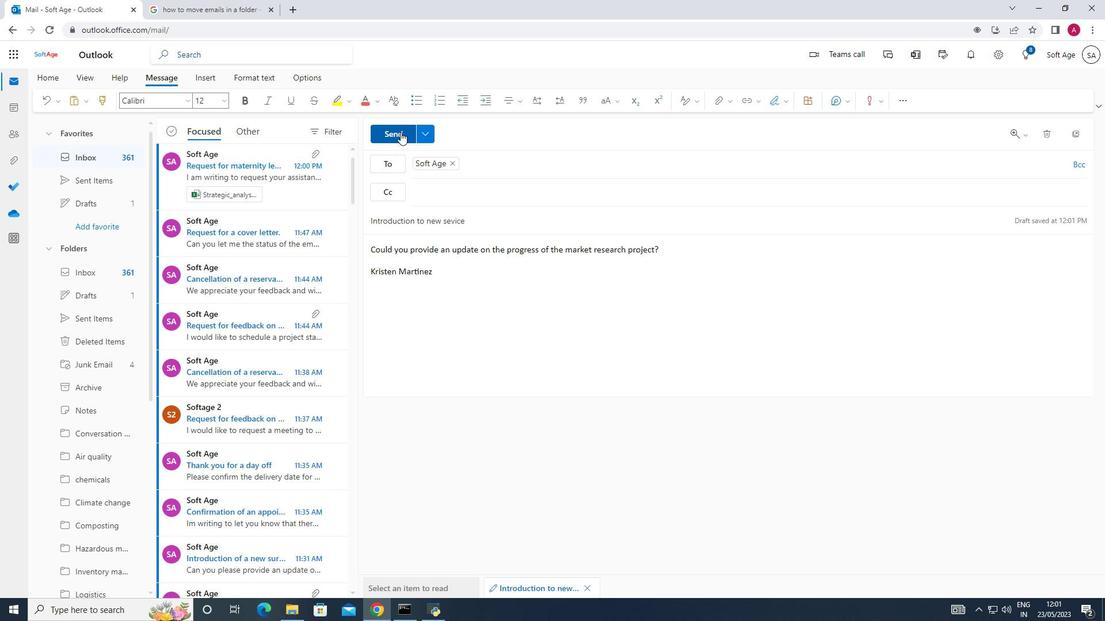 
Action: Mouse moved to (65, 390)
Screenshot: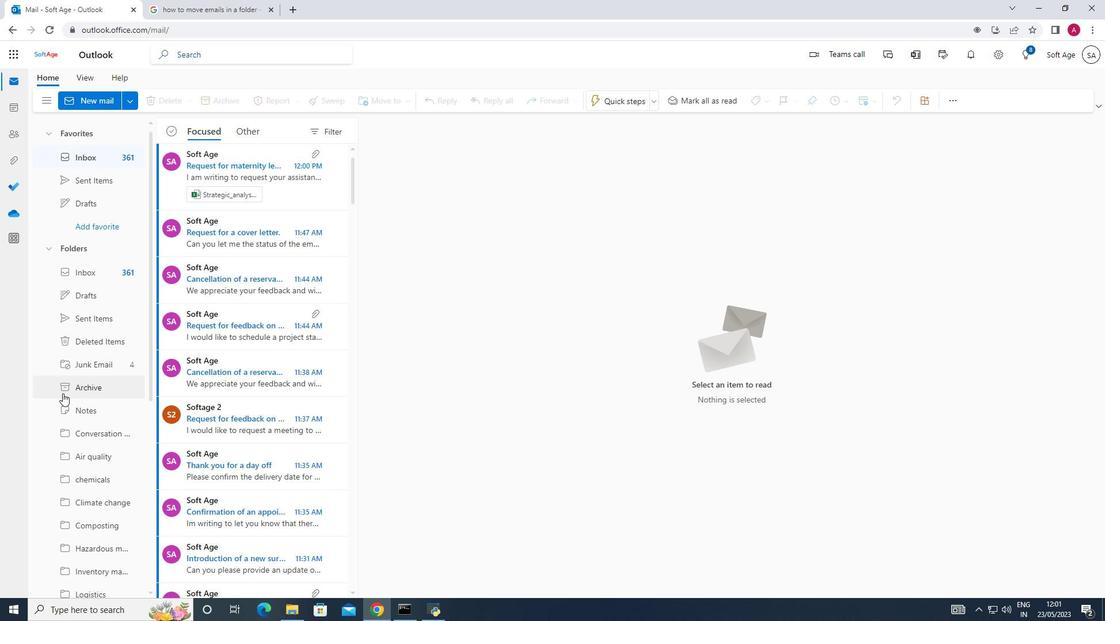 
Action: Mouse scrolled (65, 390) with delta (0, 0)
Screenshot: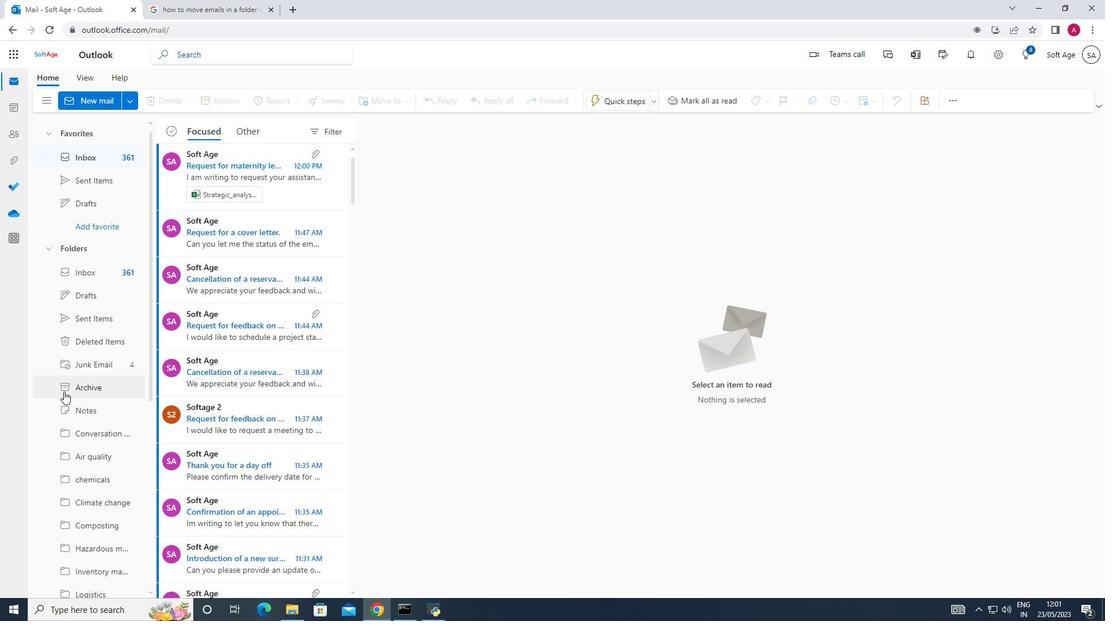 
Action: Mouse scrolled (65, 390) with delta (0, 0)
Screenshot: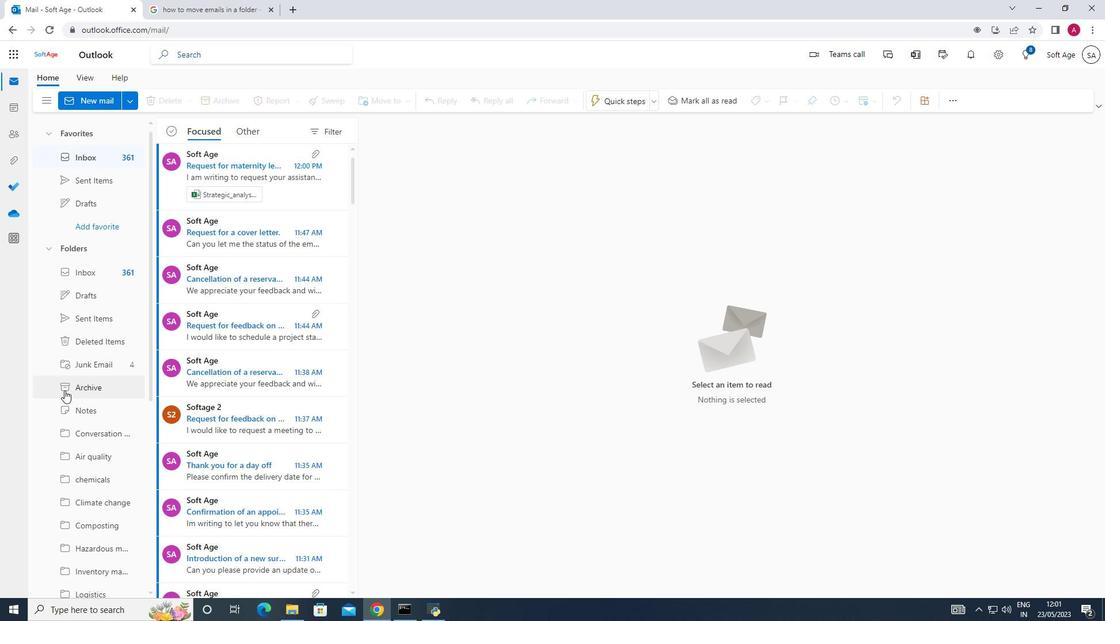 
Action: Mouse scrolled (65, 390) with delta (0, 0)
Screenshot: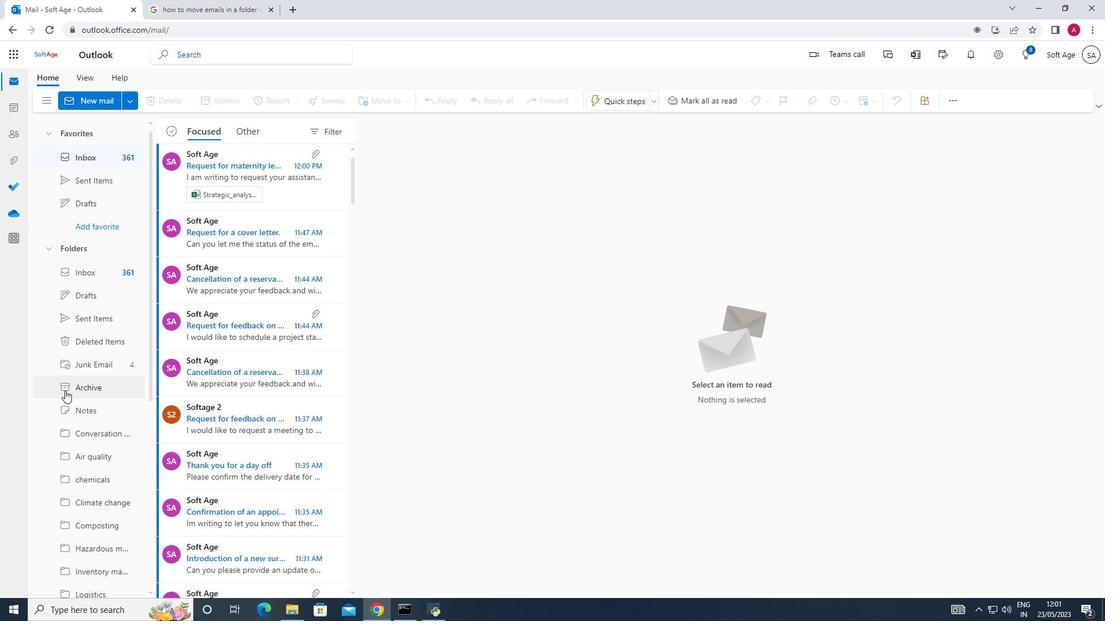 
Action: Mouse moved to (68, 387)
Screenshot: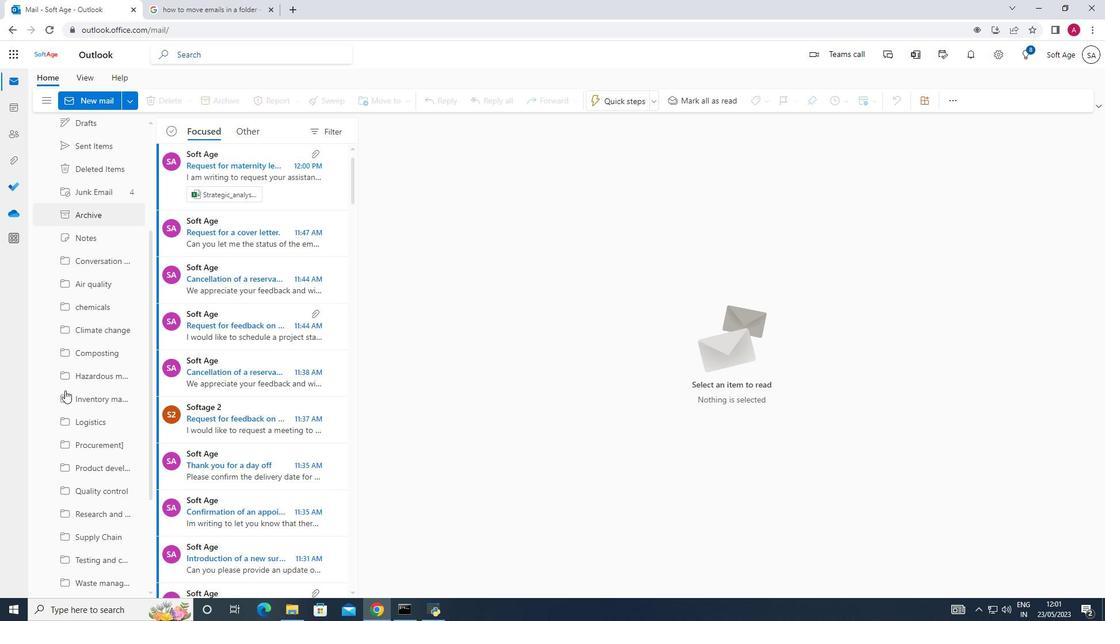 
Action: Mouse scrolled (68, 386) with delta (0, 0)
Screenshot: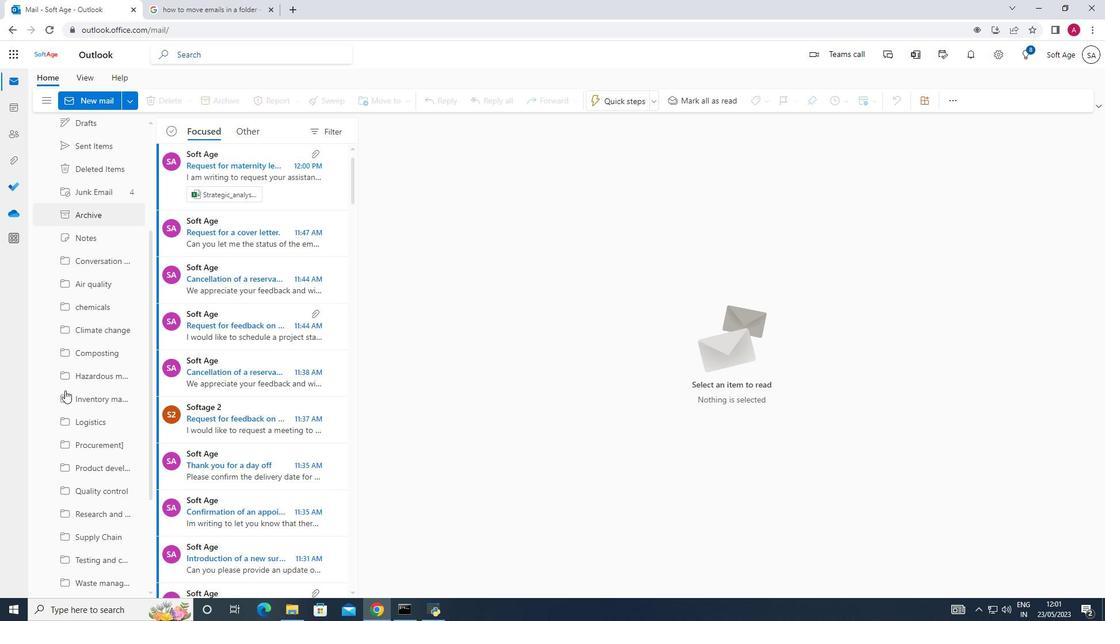 
Action: Mouse moved to (73, 379)
Screenshot: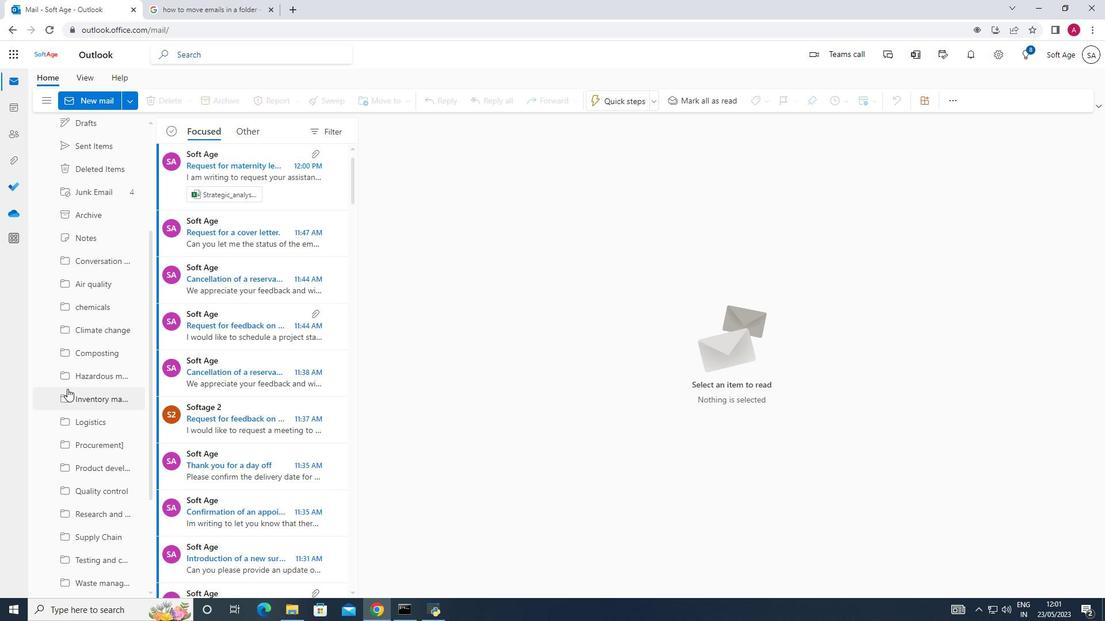 
Action: Mouse scrolled (73, 378) with delta (0, 0)
Screenshot: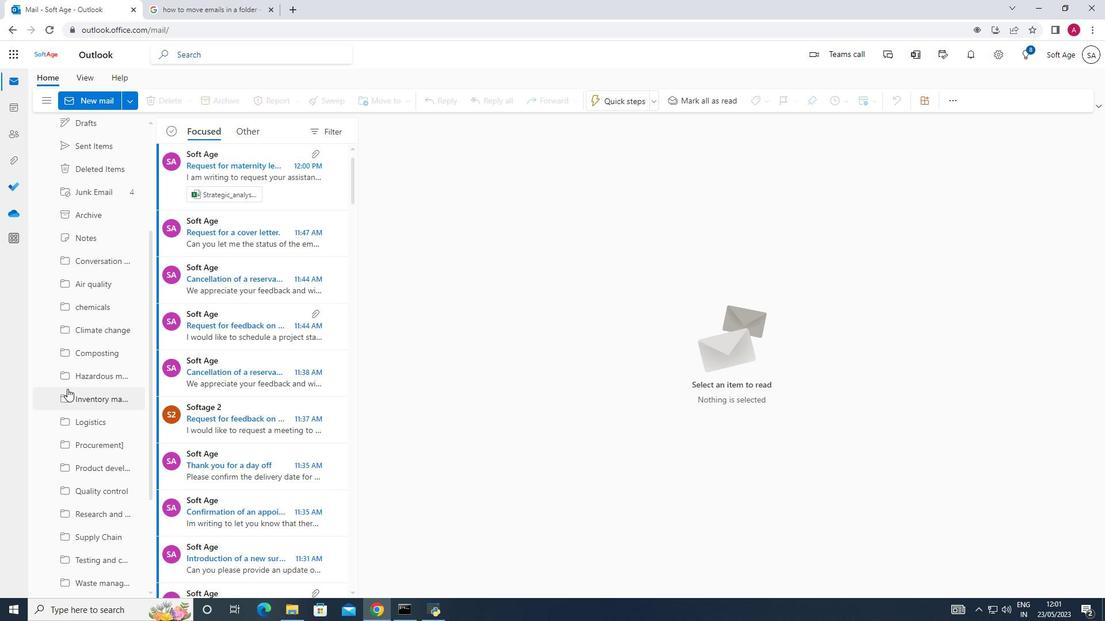 
Action: Mouse moved to (81, 355)
Screenshot: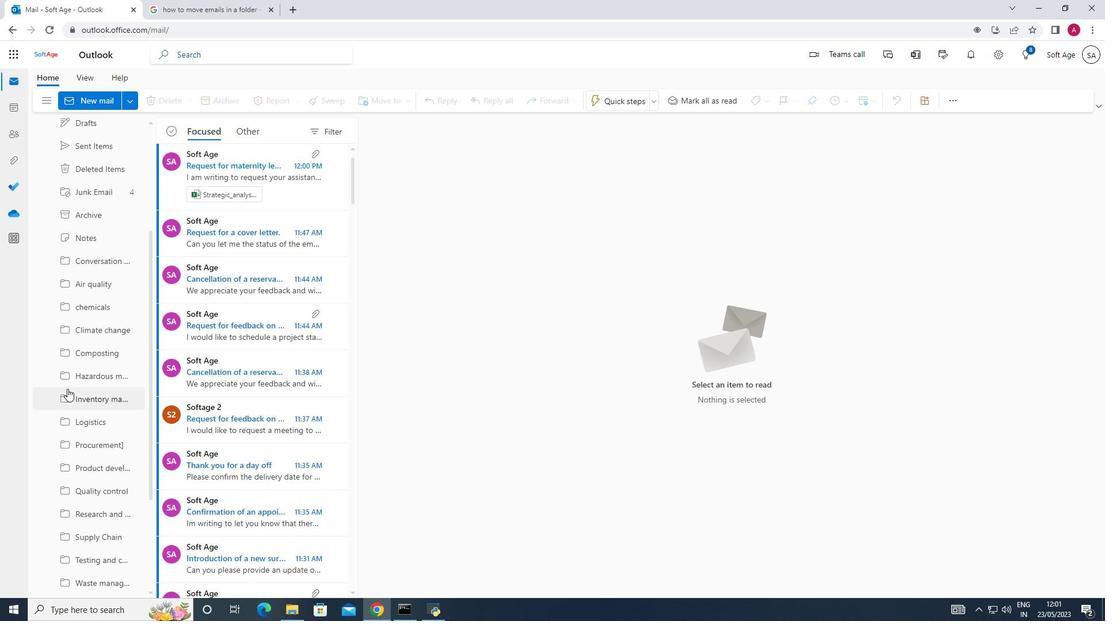 
Action: Mouse scrolled (81, 354) with delta (0, 0)
Screenshot: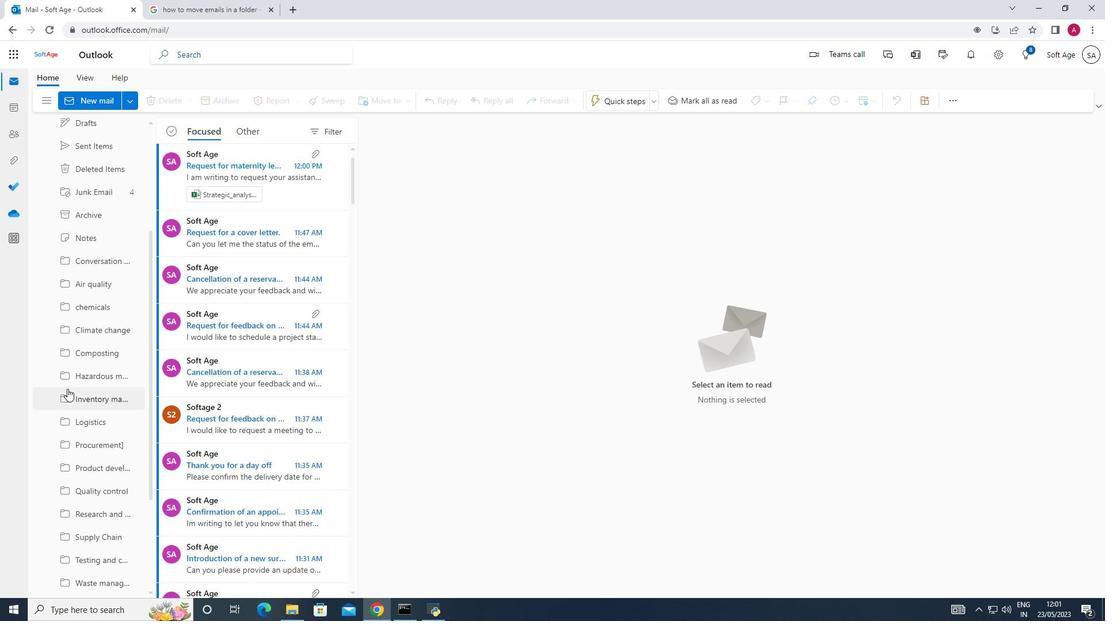 
Action: Mouse moved to (71, 331)
Screenshot: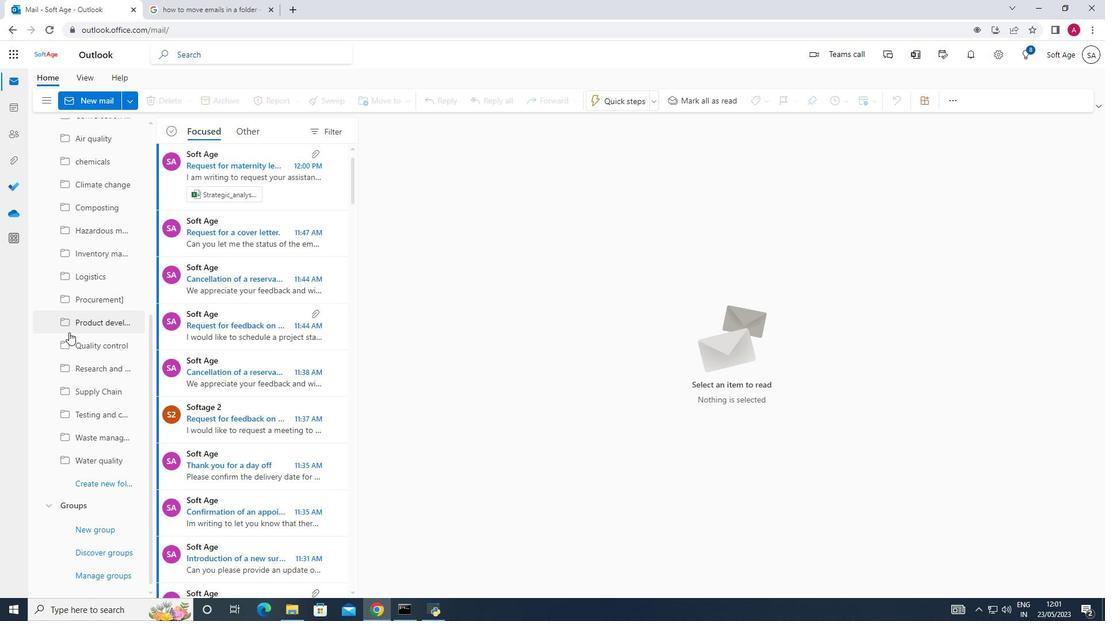 
Action: Mouse scrolled (71, 330) with delta (0, 0)
Screenshot: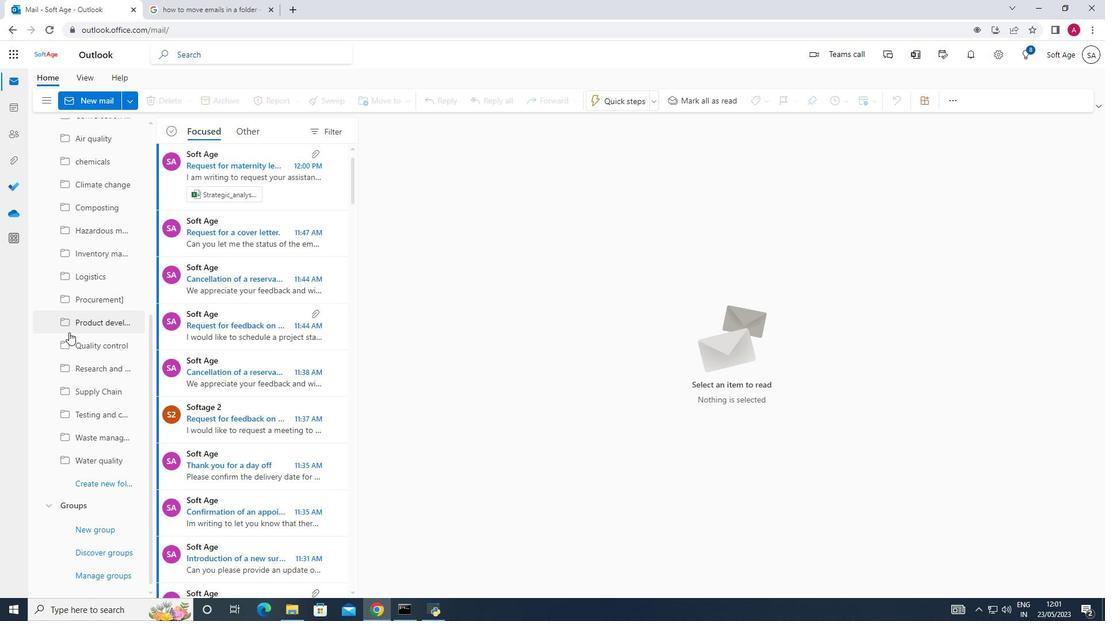 
Action: Mouse moved to (72, 335)
Screenshot: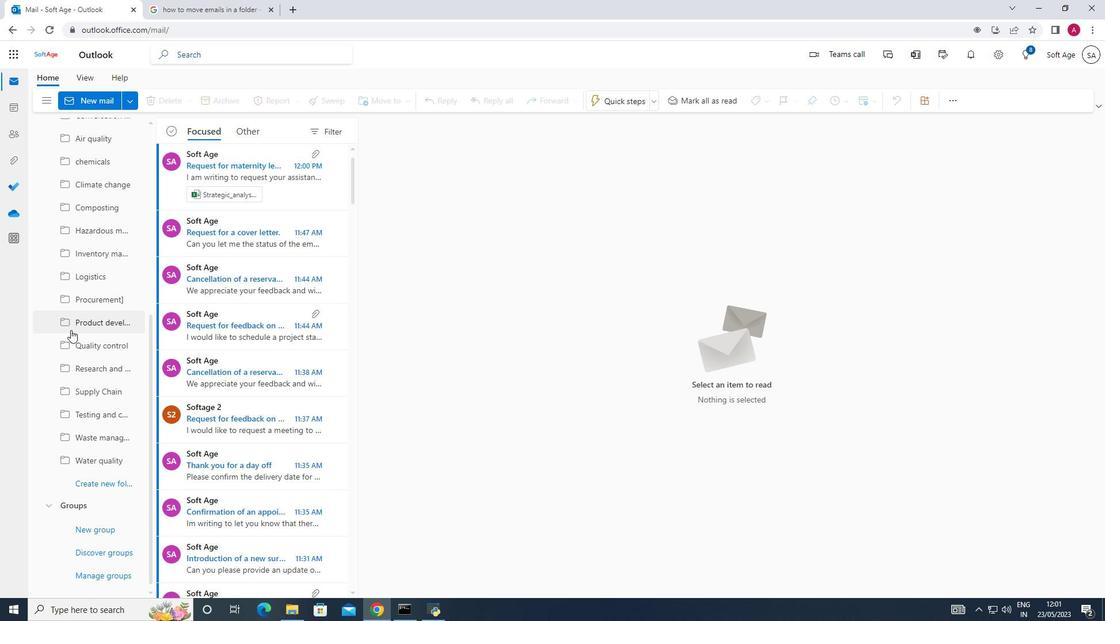 
Action: Mouse scrolled (72, 334) with delta (0, 0)
Screenshot: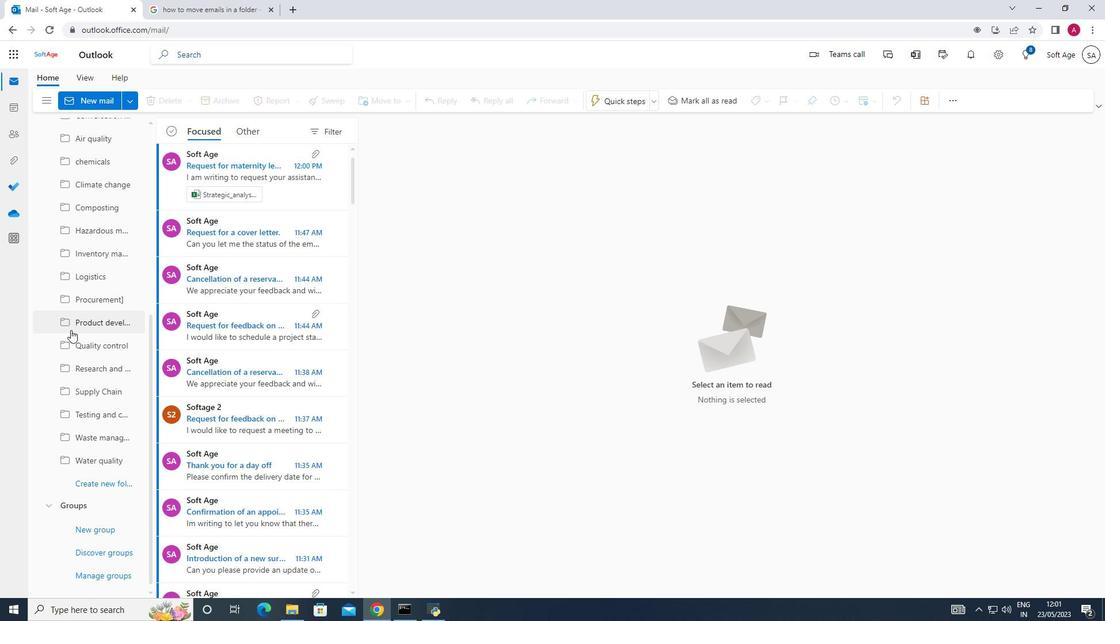 
Action: Mouse moved to (72, 336)
Screenshot: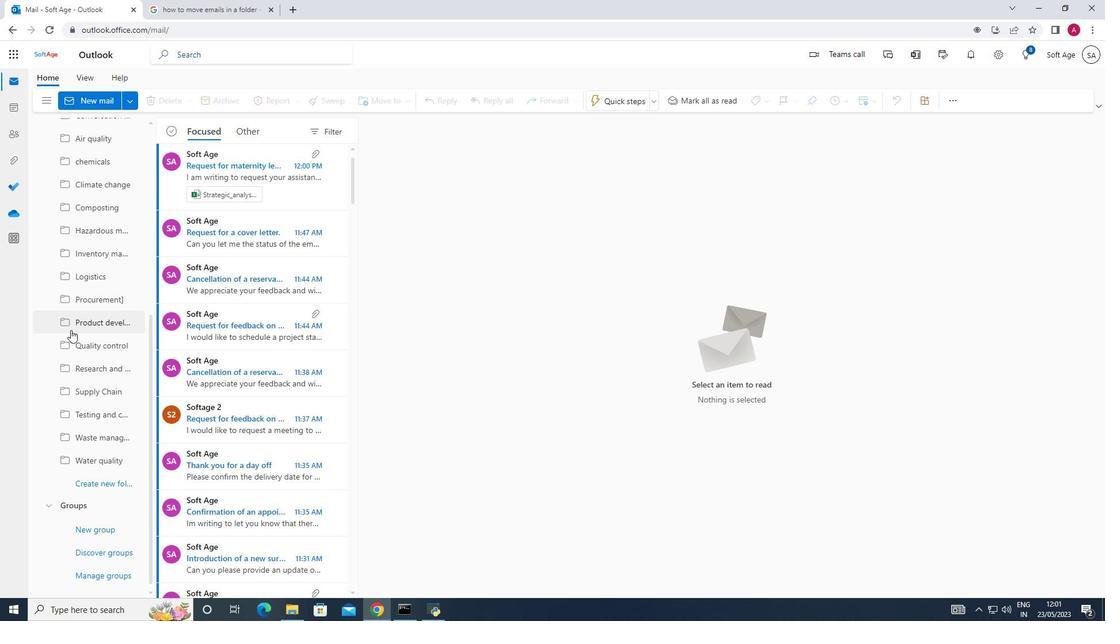 
Action: Mouse scrolled (72, 336) with delta (0, 0)
Screenshot: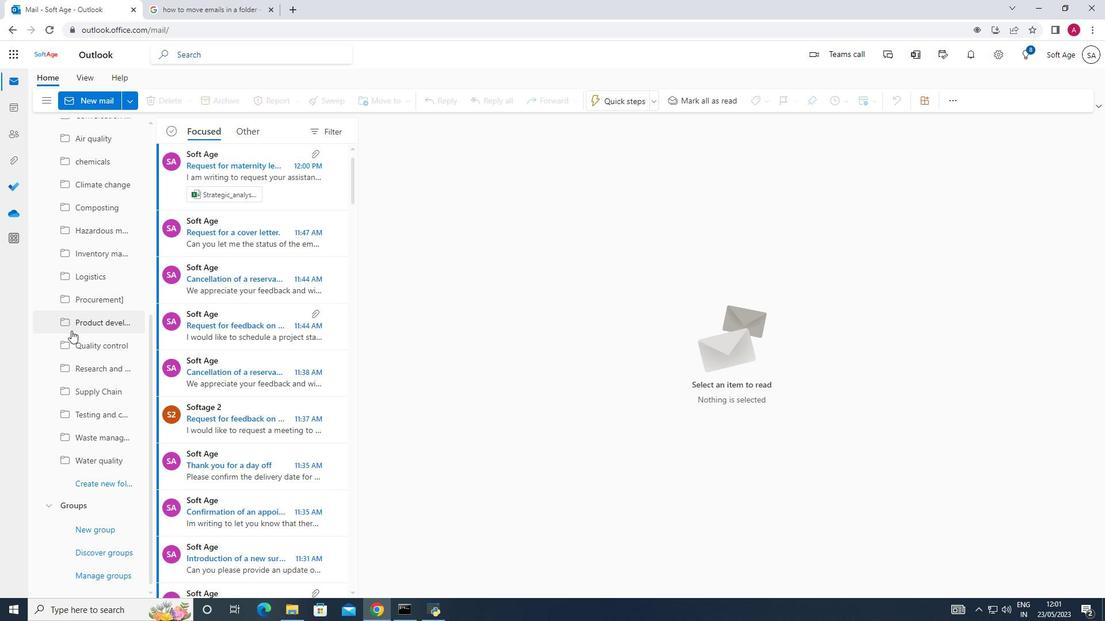 
Action: Mouse moved to (110, 483)
Screenshot: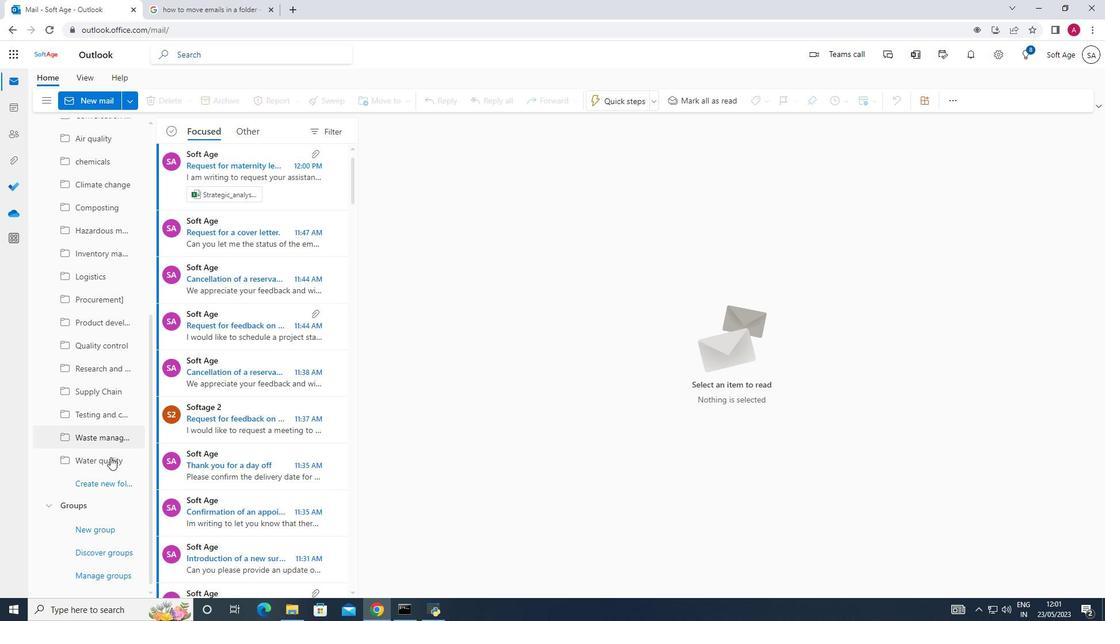 
Action: Mouse pressed left at (110, 483)
Screenshot: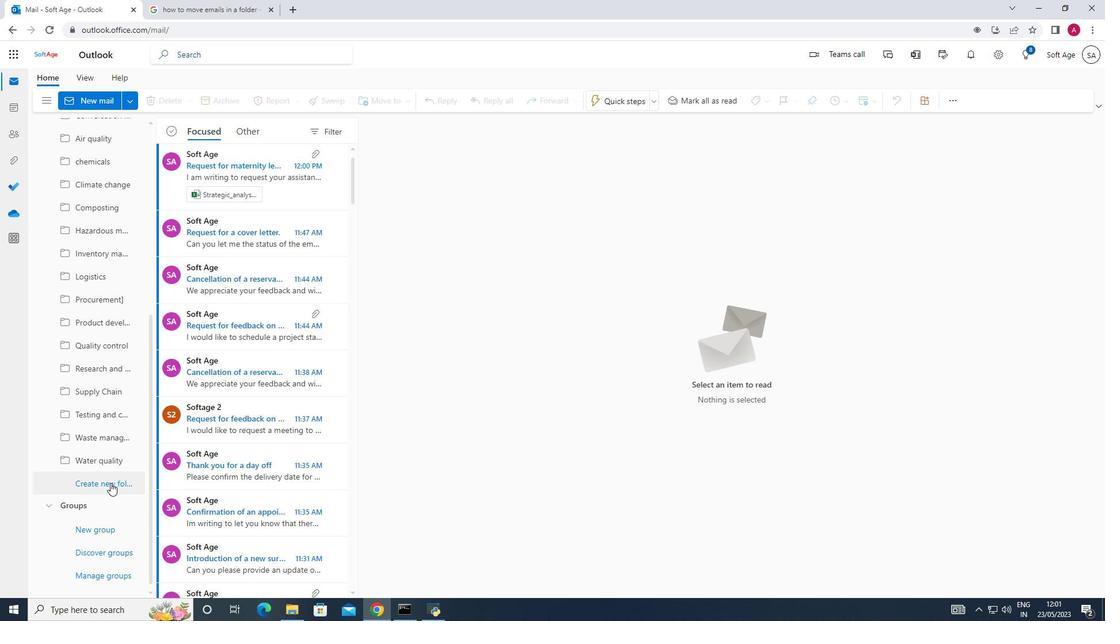 
Action: Mouse moved to (97, 484)
Screenshot: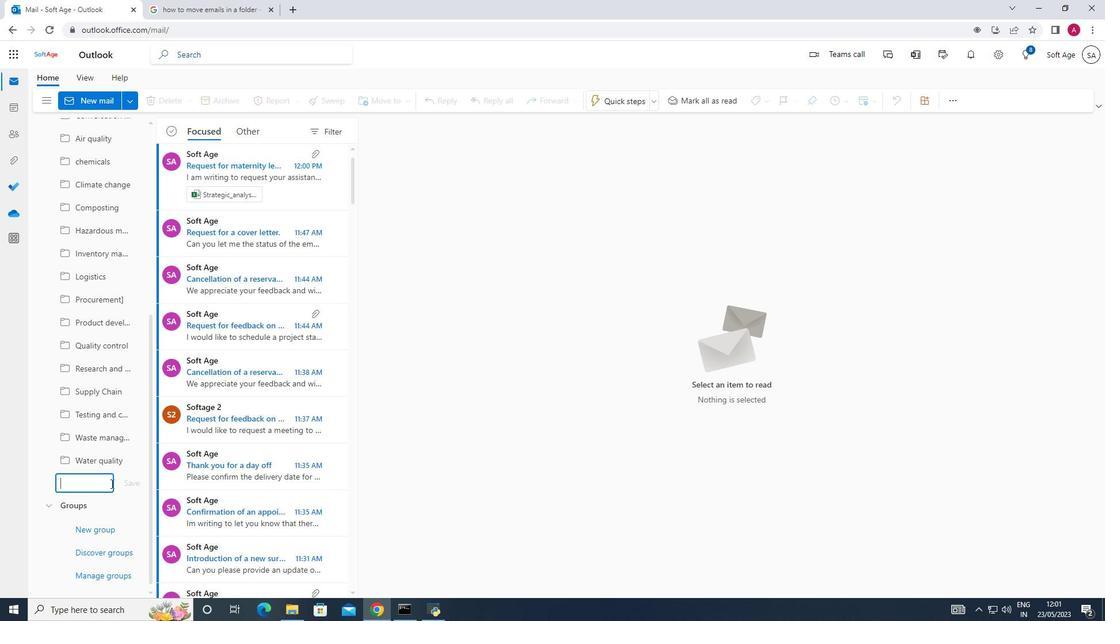 
Action: Mouse pressed left at (97, 484)
Screenshot: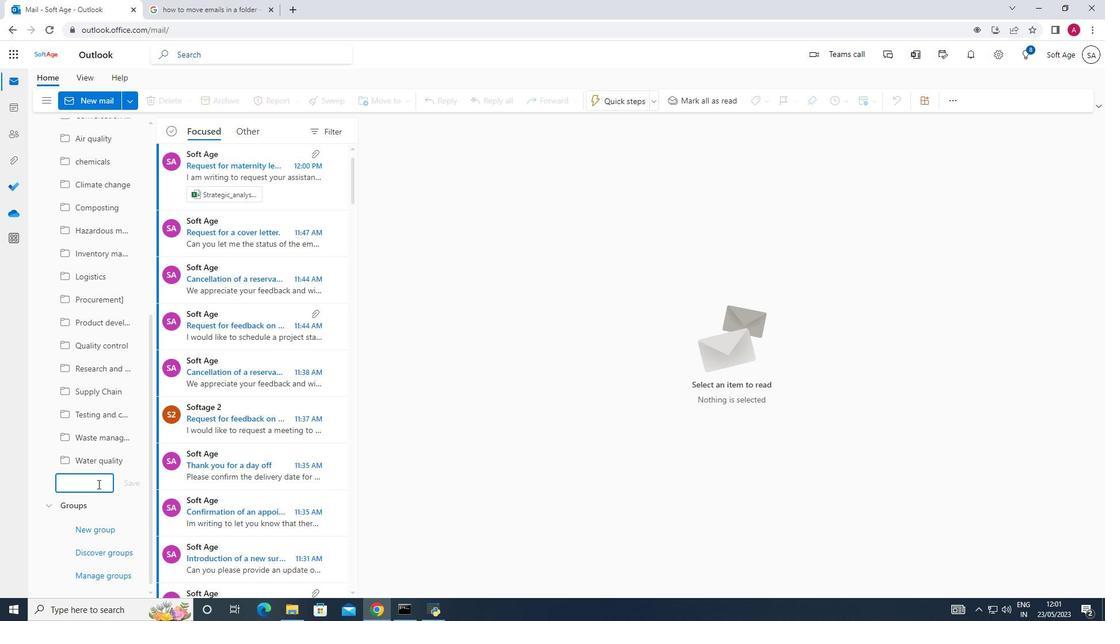 
Action: Key pressed <Key.shift>Shipping<Key.space>and<Key.space>receiving<Key.enter>
Screenshot: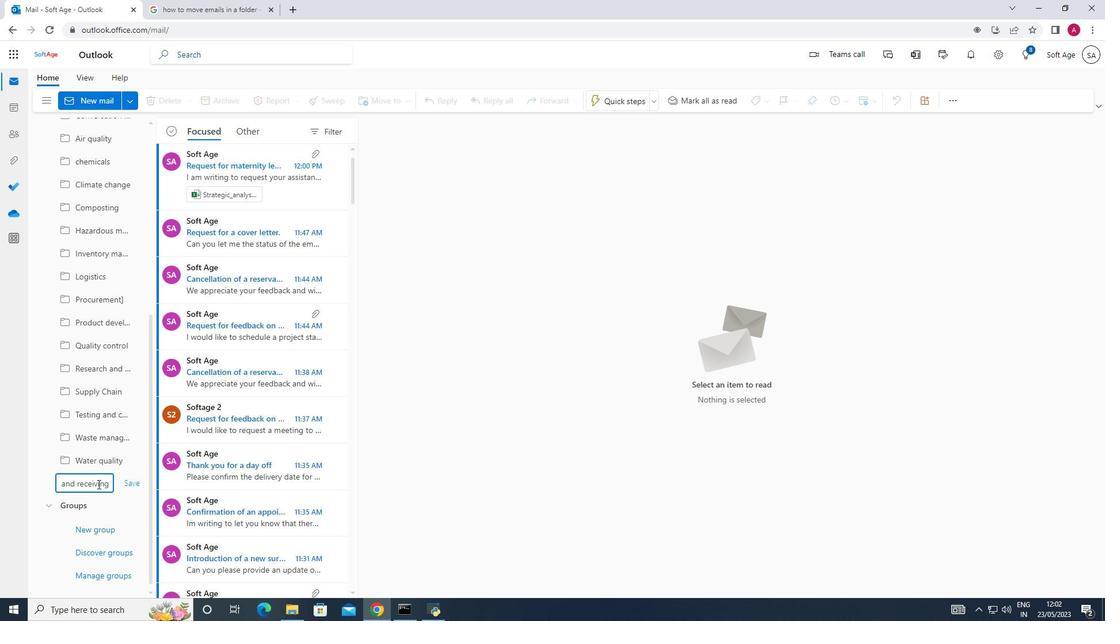 
Action: Mouse moved to (108, 474)
Screenshot: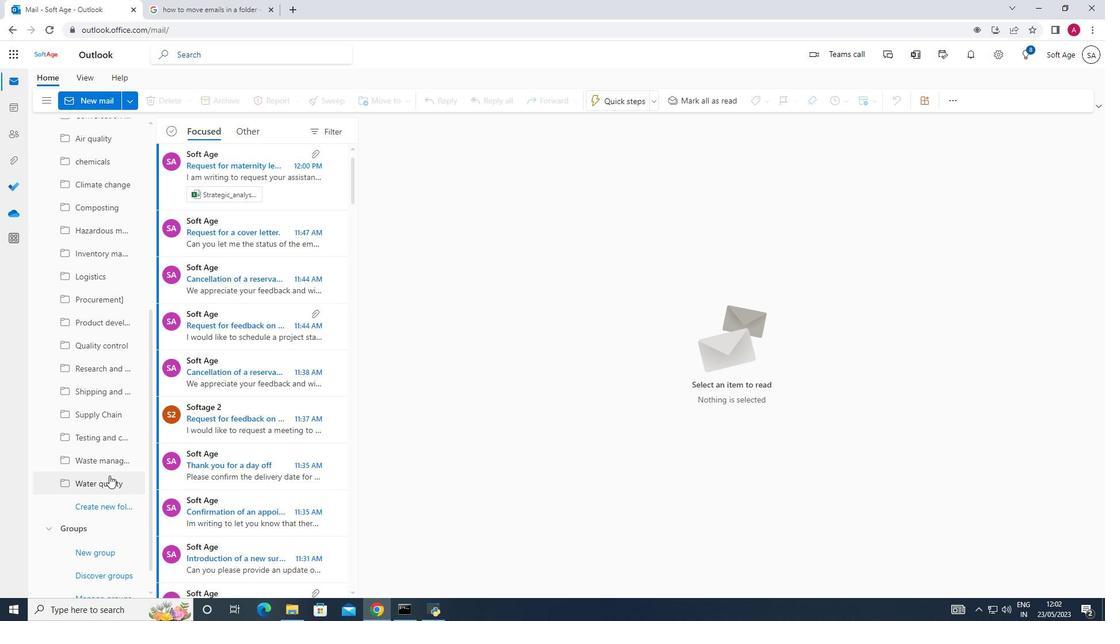 
Action: Mouse scrolled (108, 474) with delta (0, 0)
Screenshot: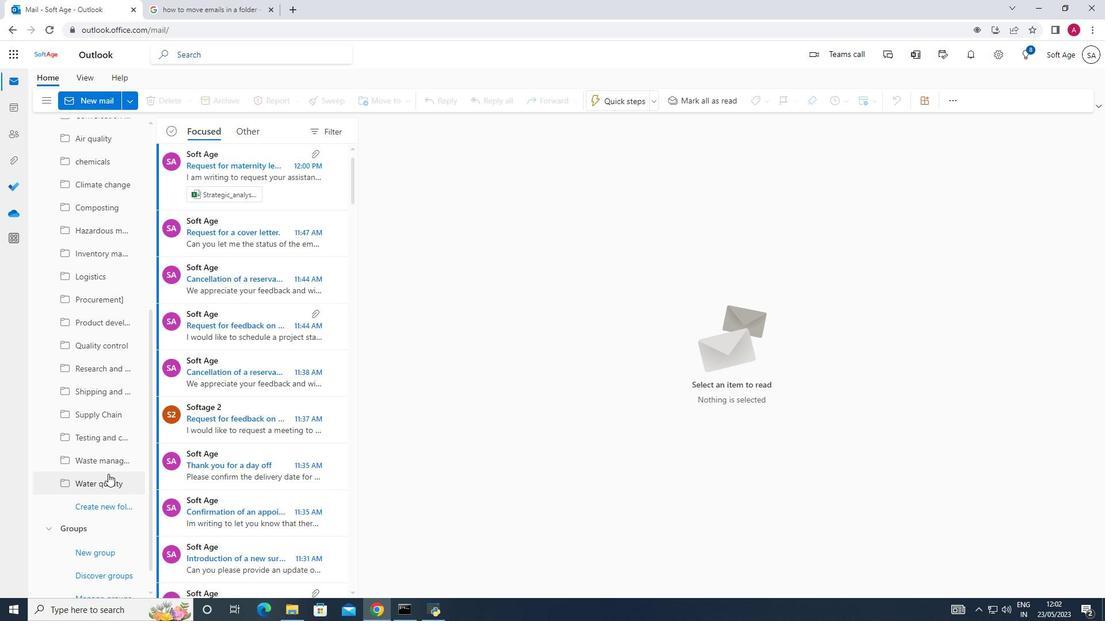
Action: Mouse scrolled (108, 474) with delta (0, 0)
Screenshot: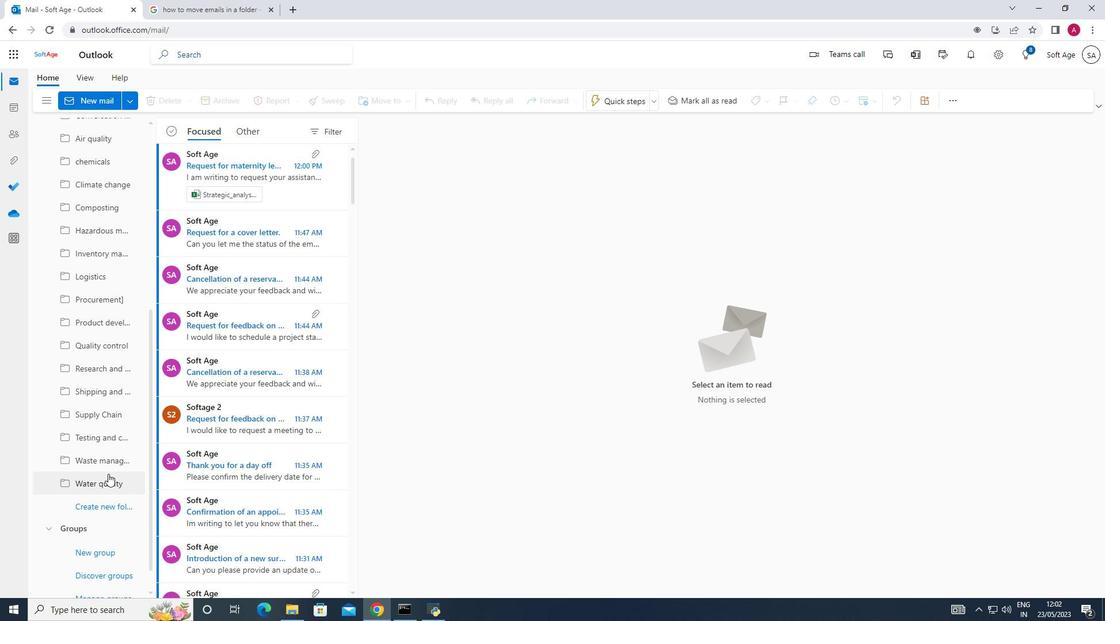 
Action: Mouse scrolled (108, 474) with delta (0, 0)
Screenshot: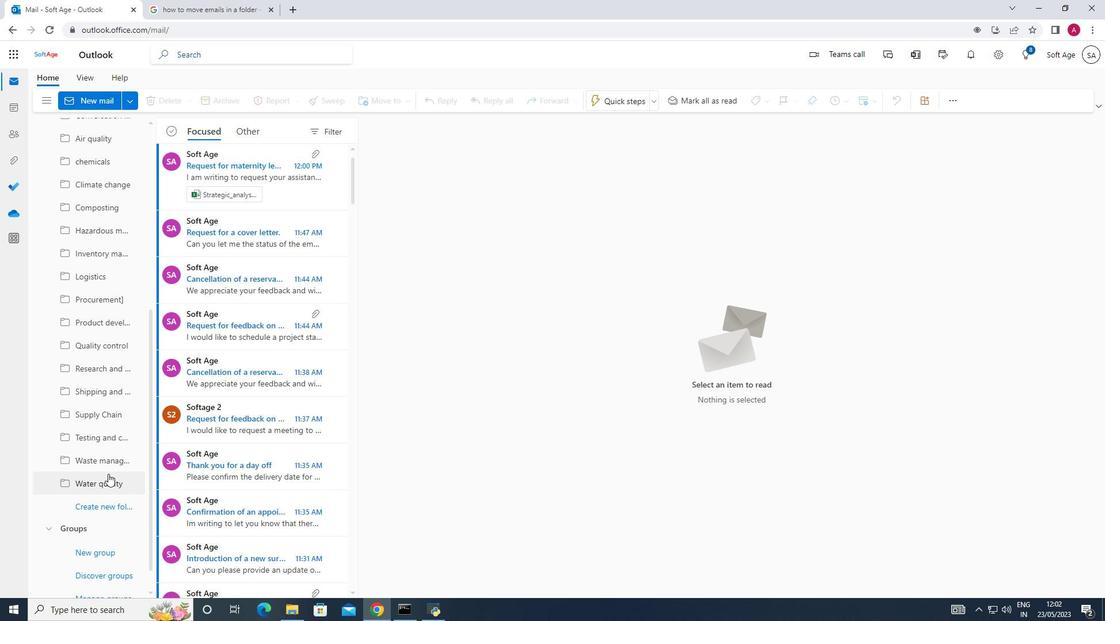 
Action: Mouse scrolled (108, 474) with delta (0, 0)
Screenshot: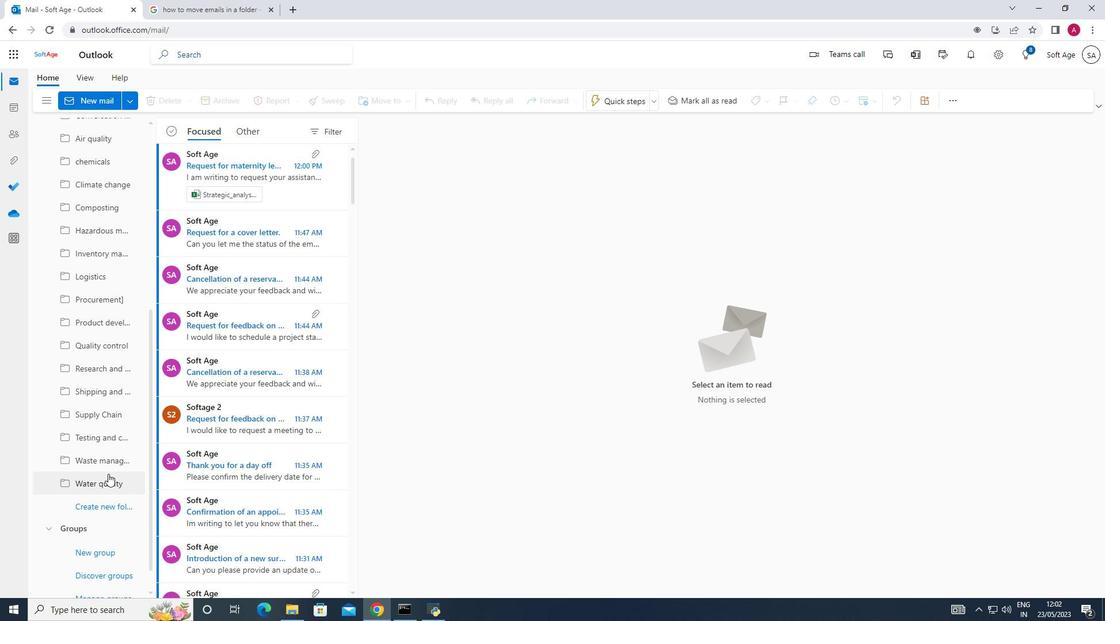 
Action: Mouse scrolled (108, 474) with delta (0, 0)
Screenshot: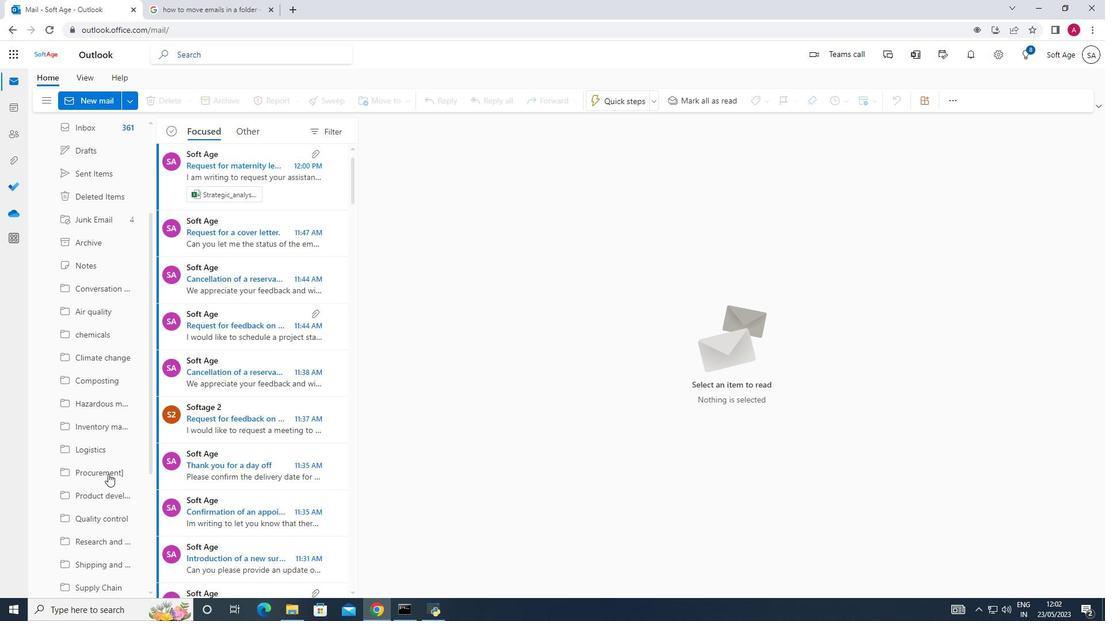 
Action: Mouse scrolled (108, 474) with delta (0, 0)
Screenshot: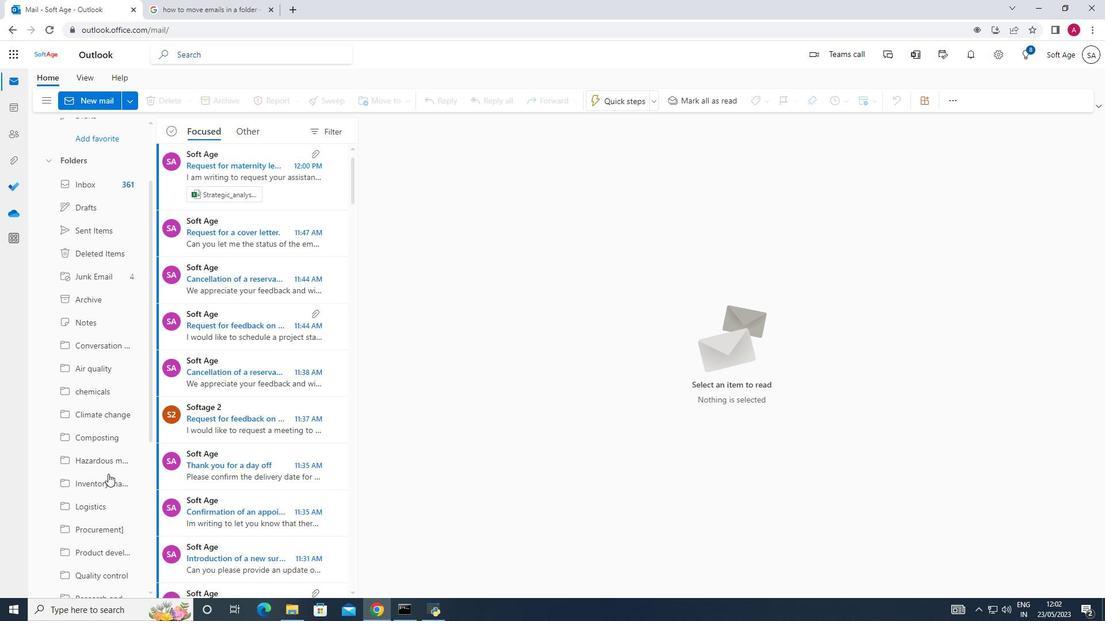
Action: Mouse scrolled (108, 474) with delta (0, 0)
Screenshot: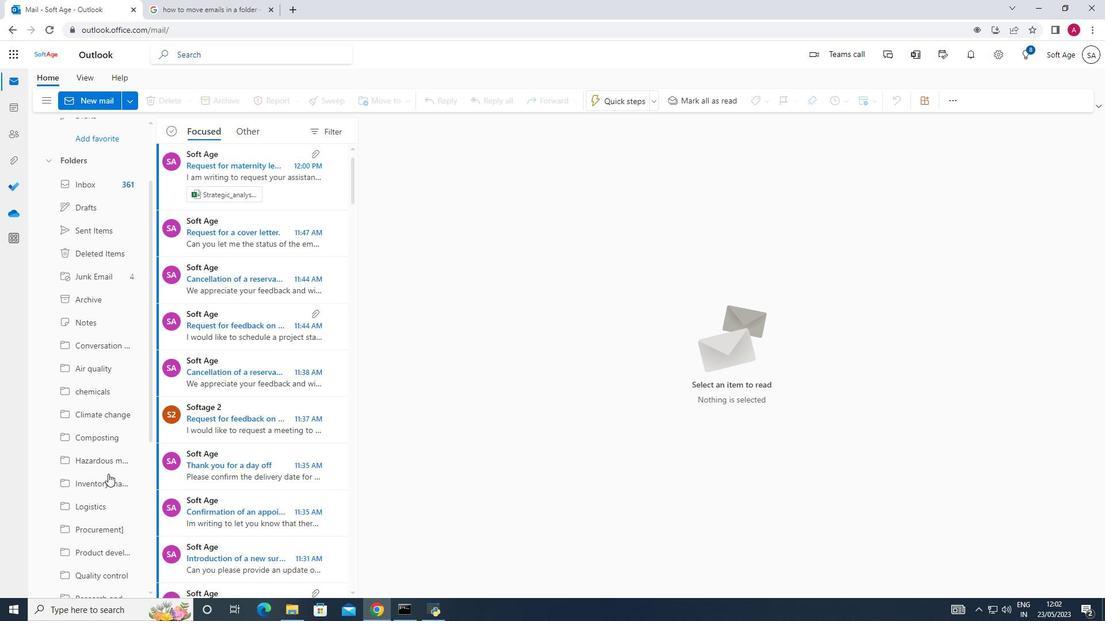 
Action: Mouse scrolled (108, 474) with delta (0, 0)
Screenshot: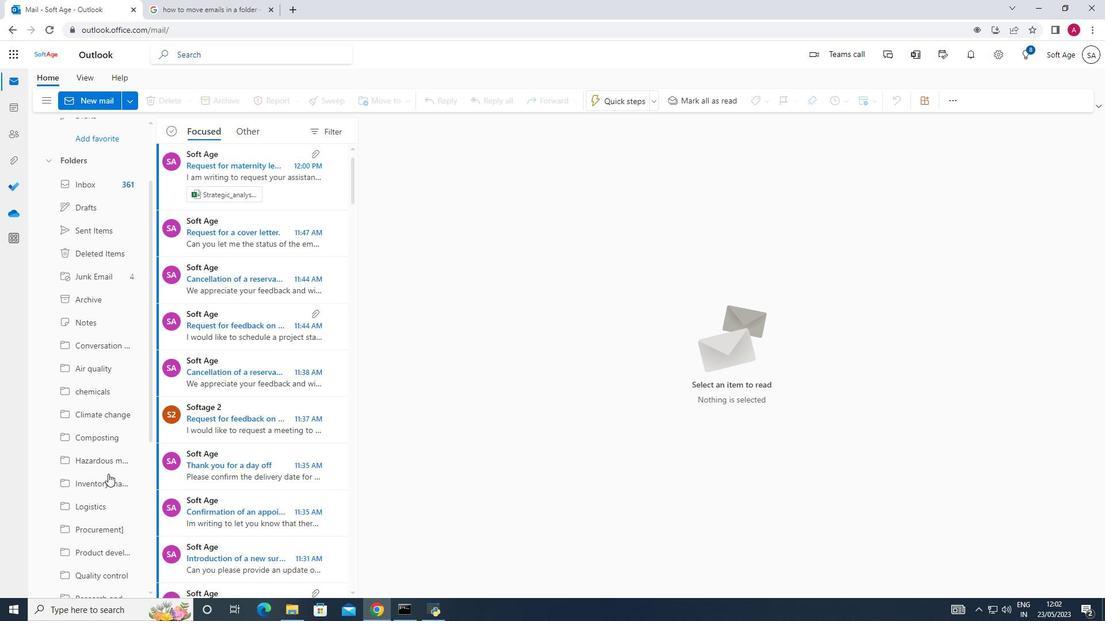 
Action: Mouse scrolled (108, 474) with delta (0, 0)
Screenshot: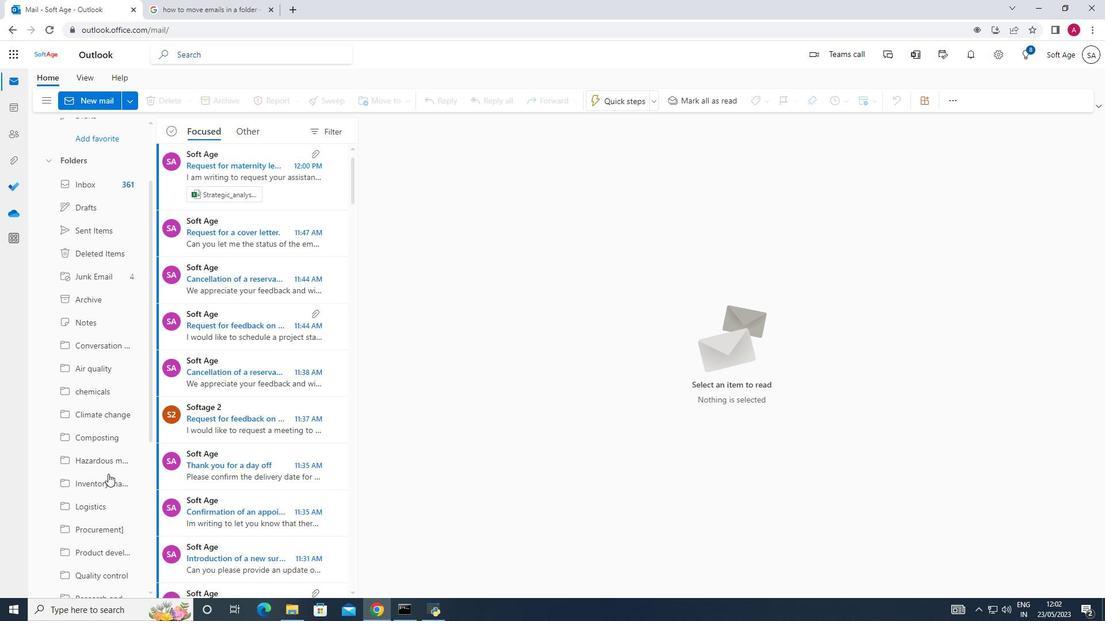 
Action: Mouse scrolled (108, 474) with delta (0, 0)
Screenshot: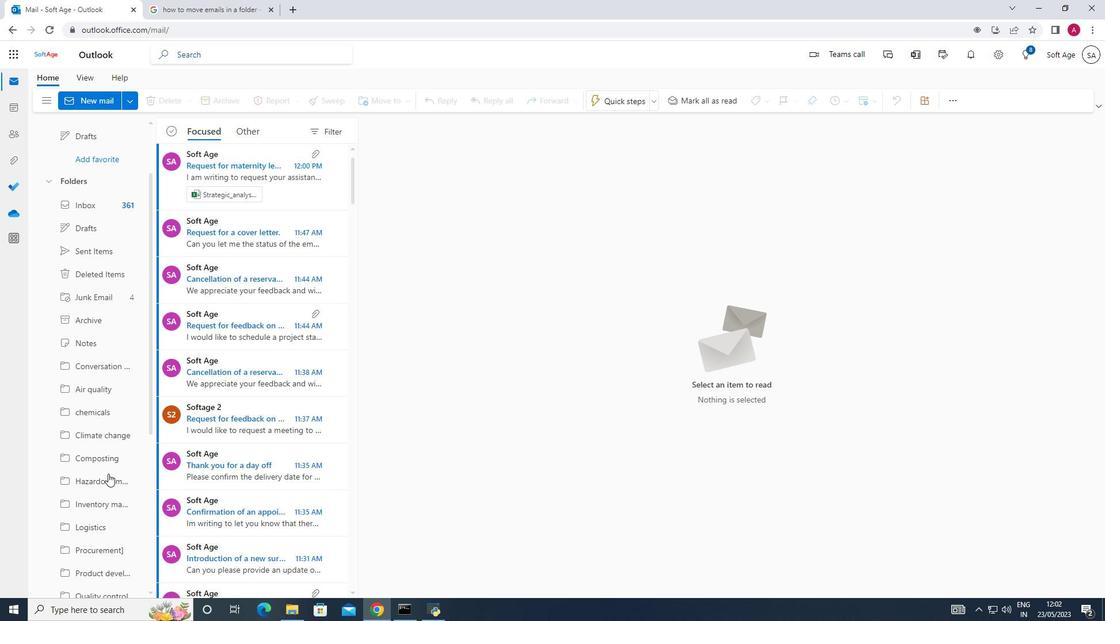 
Action: Mouse scrolled (108, 474) with delta (0, 0)
Screenshot: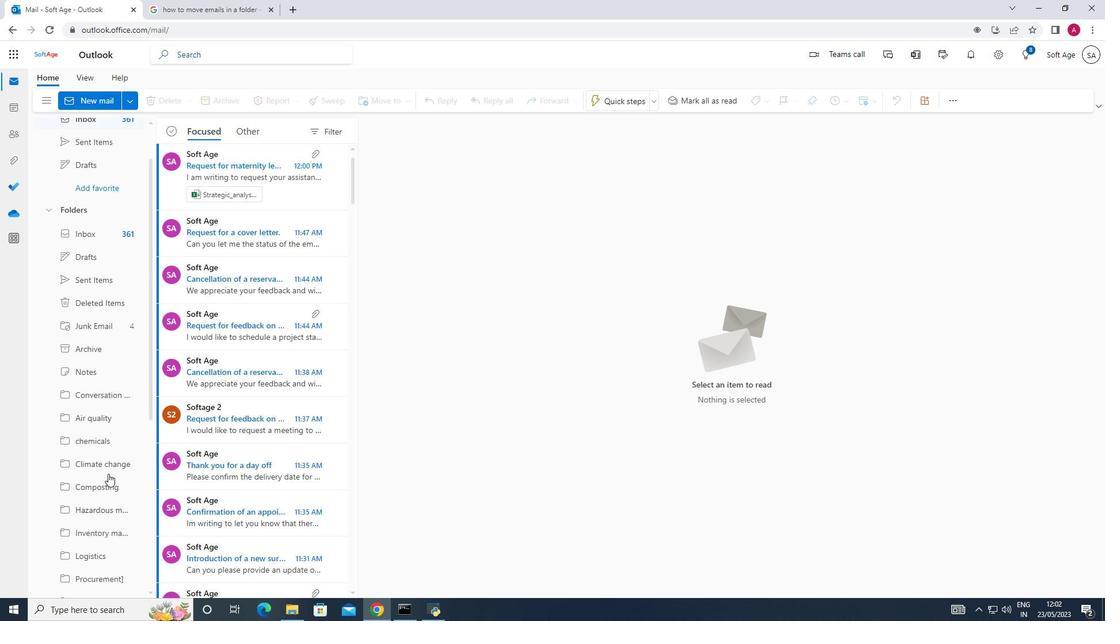 
Action: Mouse scrolled (108, 474) with delta (0, 0)
Screenshot: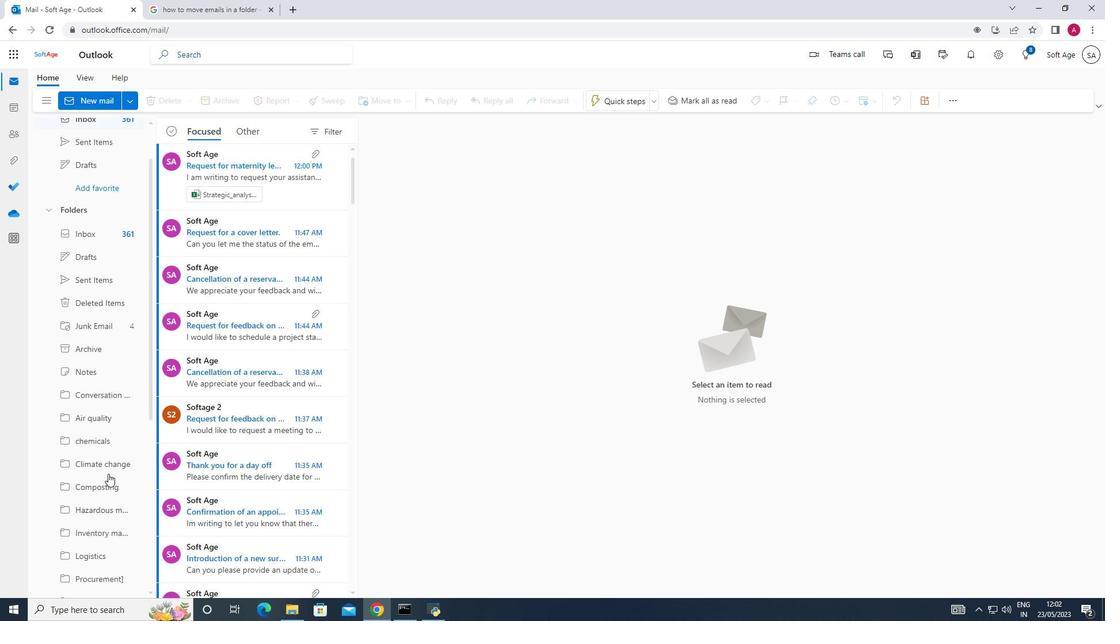 
Action: Mouse scrolled (108, 474) with delta (0, 0)
Screenshot: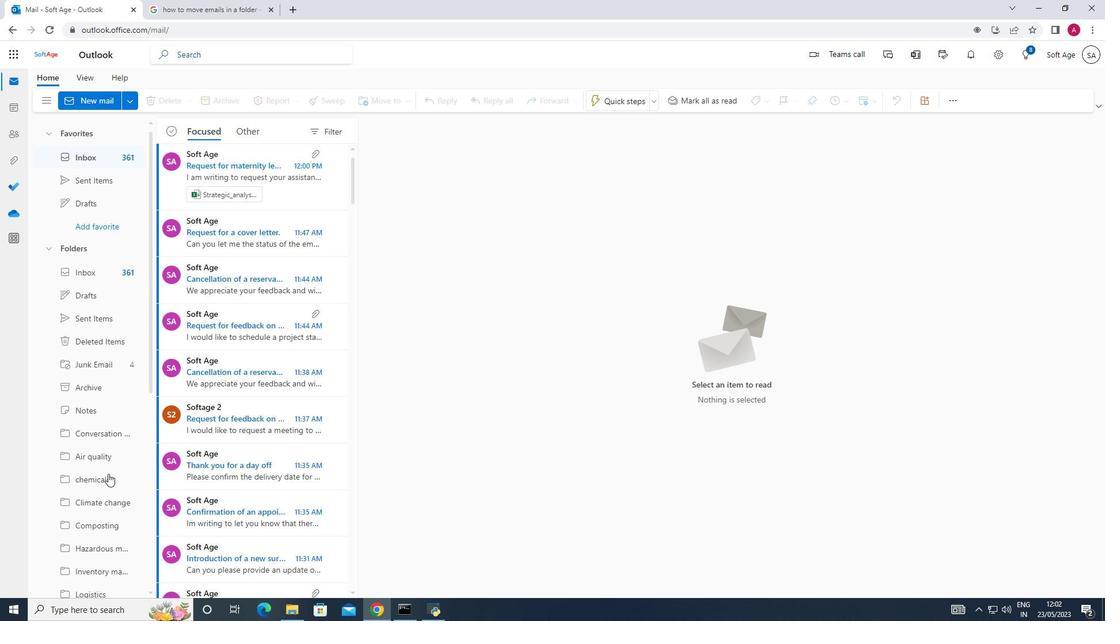 
Action: Mouse scrolled (108, 474) with delta (0, 0)
Screenshot: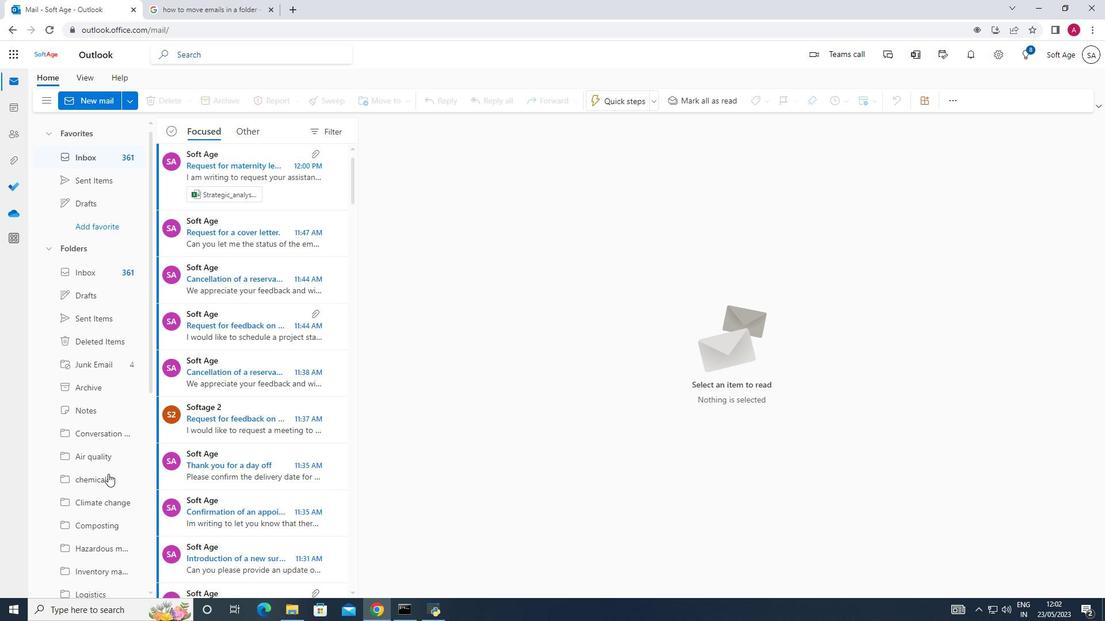 
Action: Mouse scrolled (108, 474) with delta (0, 0)
Screenshot: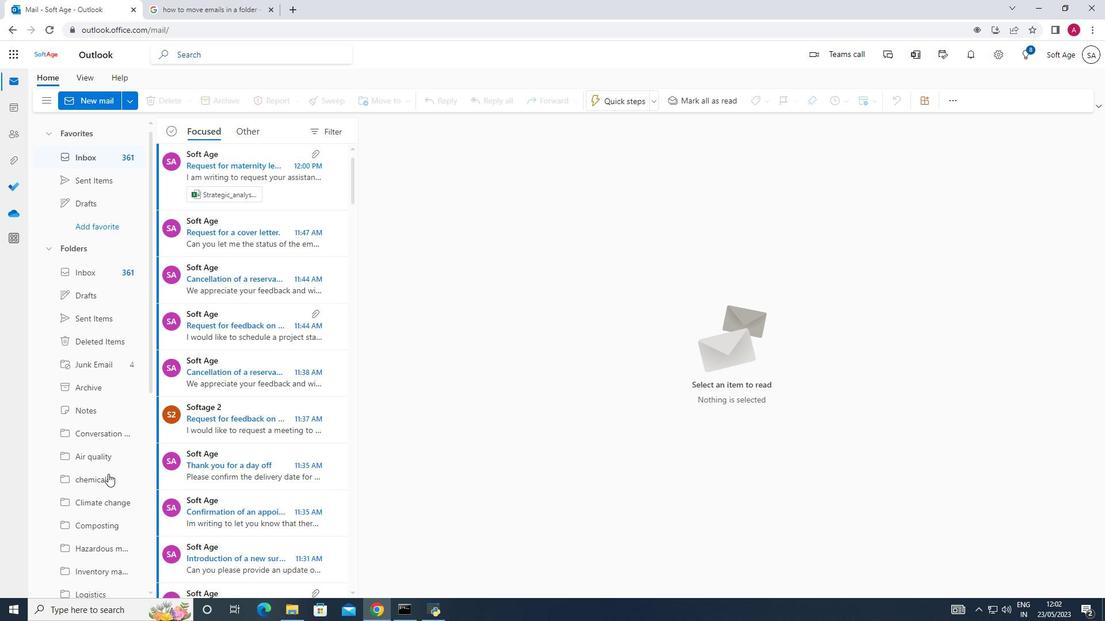 
Action: Mouse scrolled (108, 474) with delta (0, 0)
Screenshot: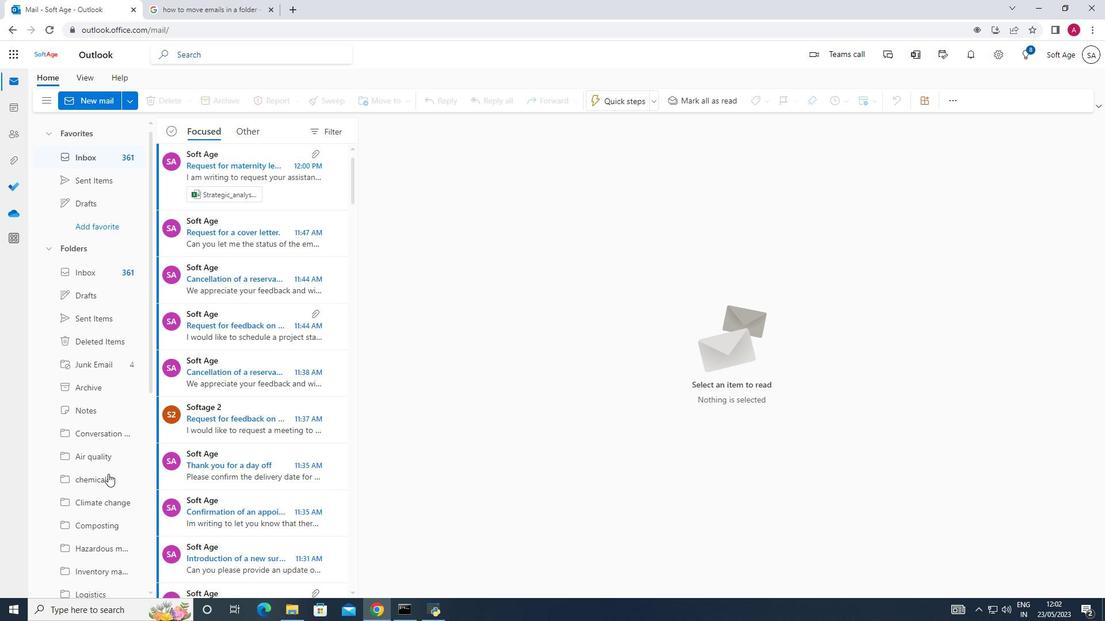
Action: Mouse moved to (89, 182)
Screenshot: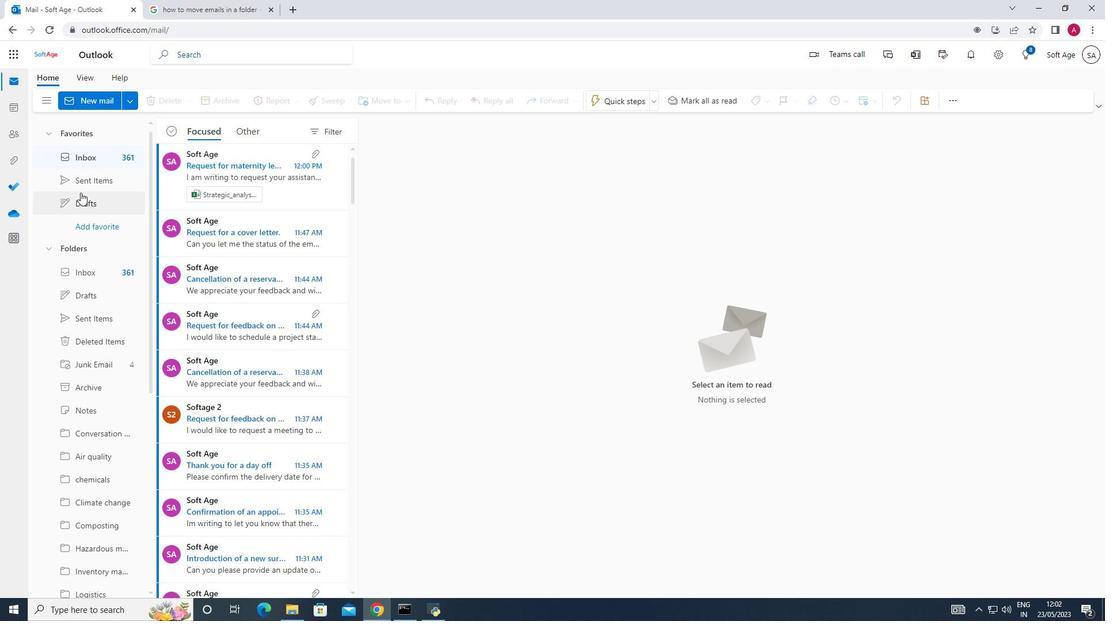 
Action: Mouse pressed left at (89, 182)
Screenshot: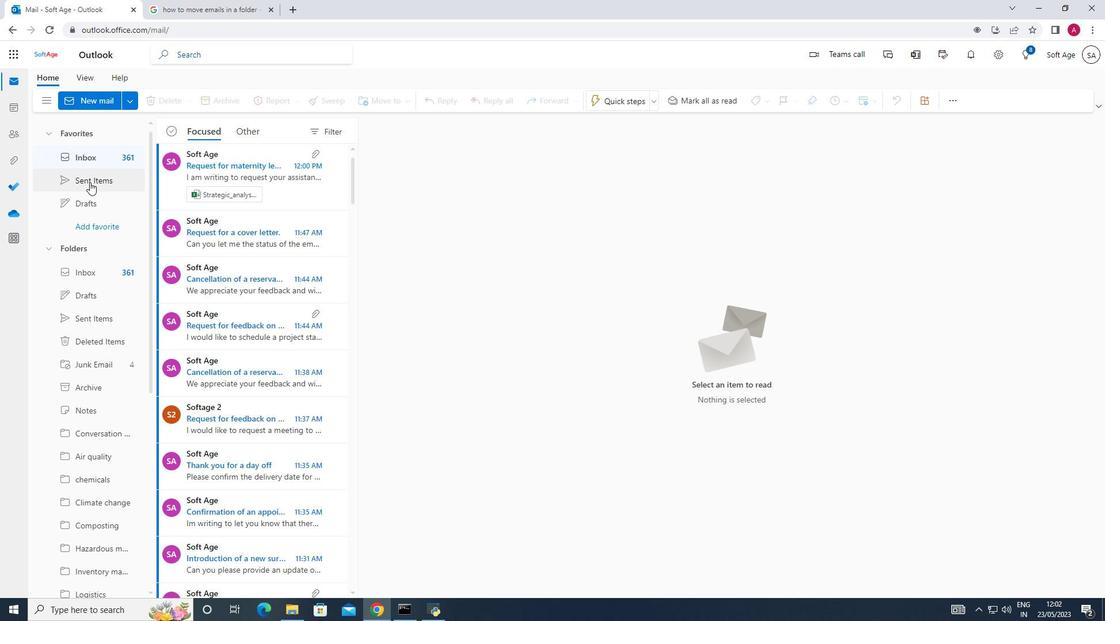 
Action: Mouse moved to (256, 192)
Screenshot: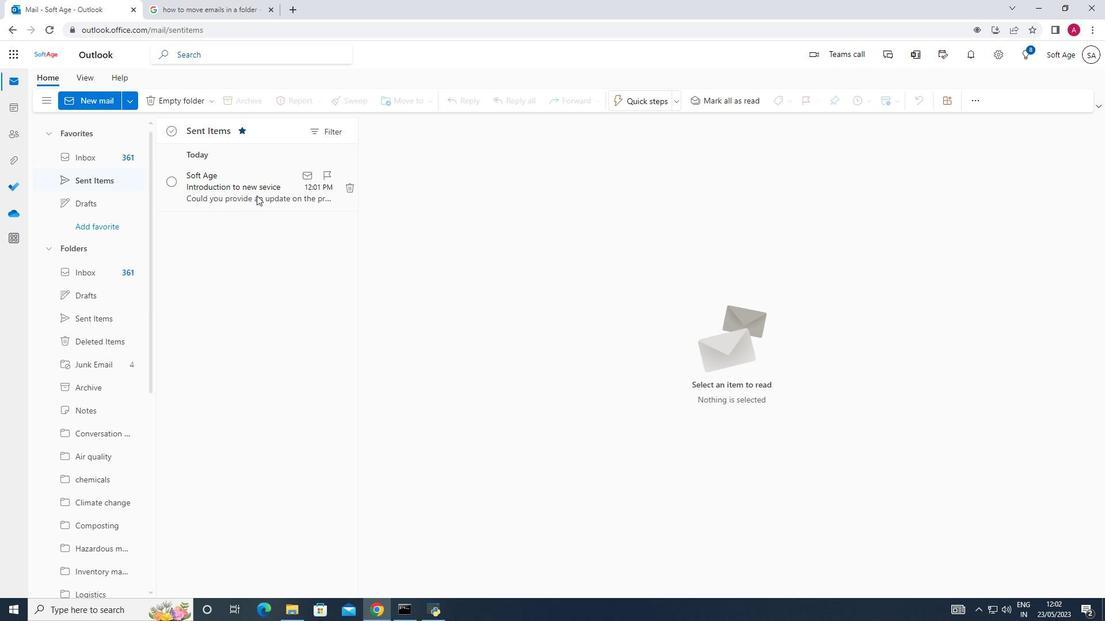 
Action: Mouse pressed right at (256, 192)
Screenshot: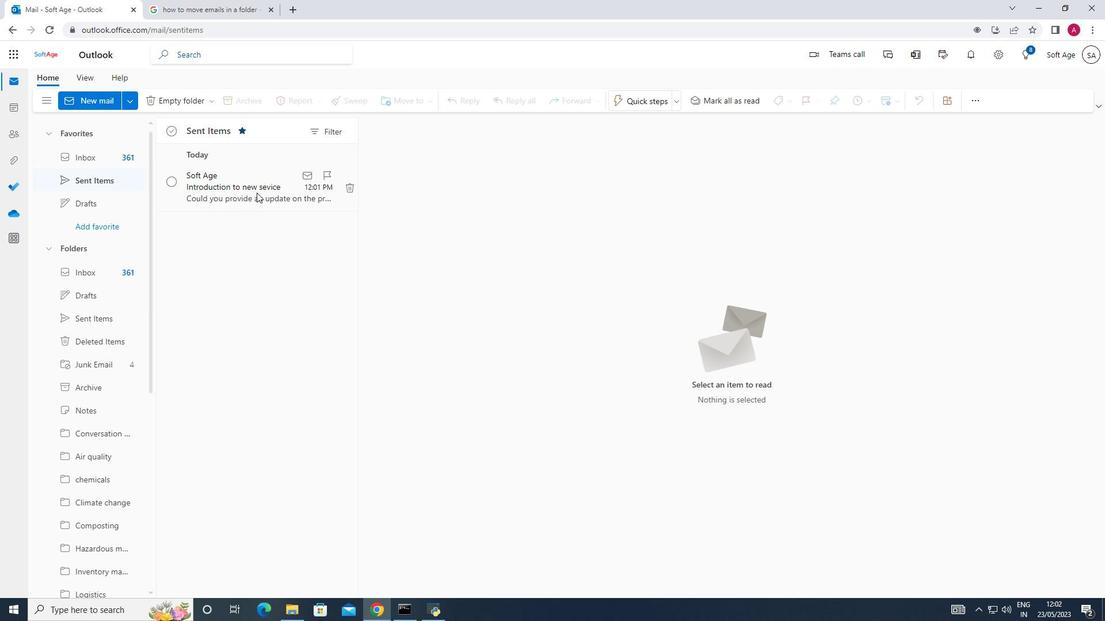 
Action: Mouse moved to (301, 244)
Screenshot: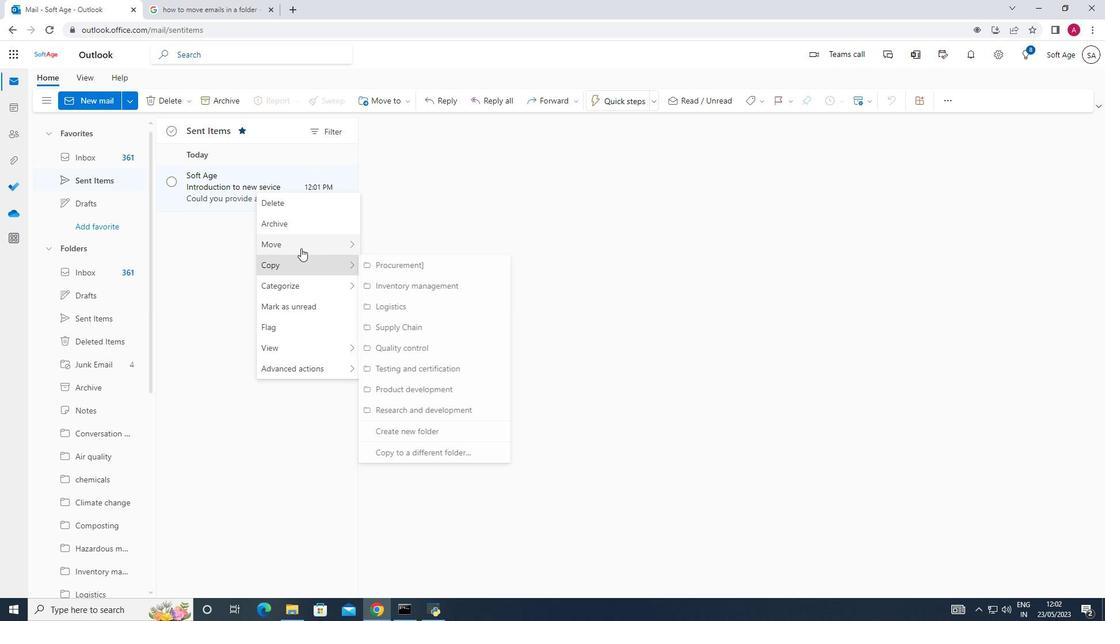 
Action: Mouse pressed left at (301, 244)
Screenshot: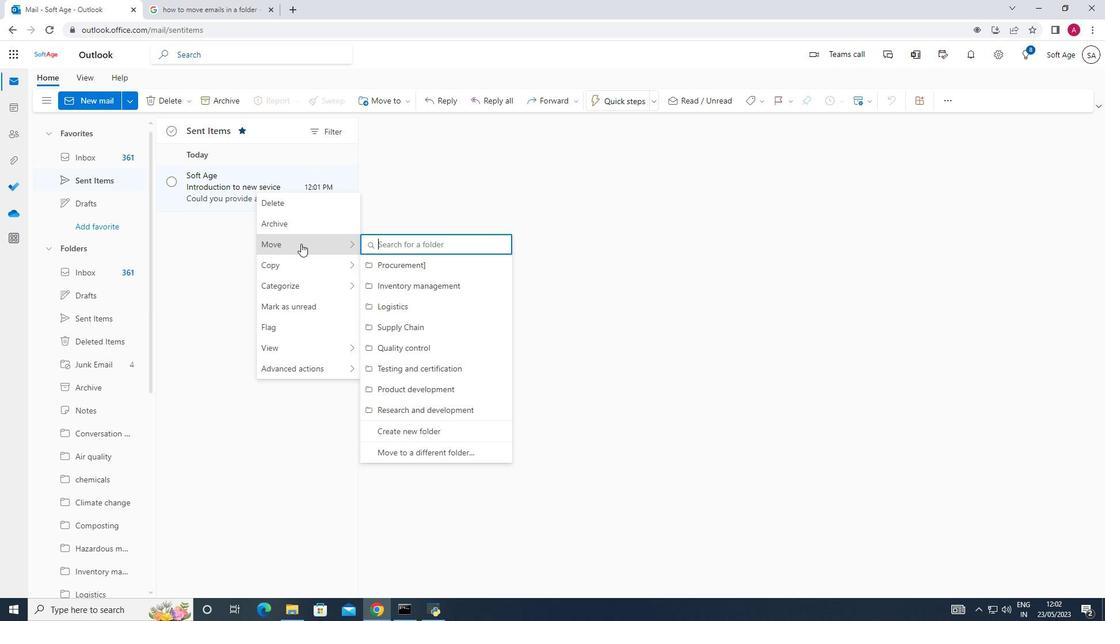 
Action: Mouse moved to (393, 249)
Screenshot: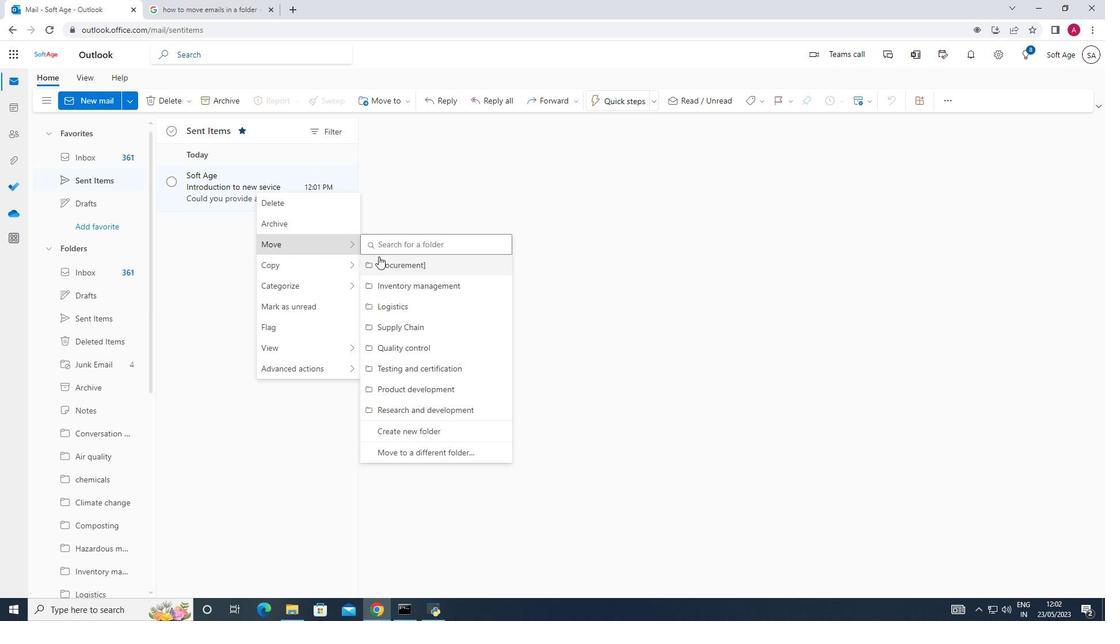 
Action: Mouse pressed left at (393, 249)
Screenshot: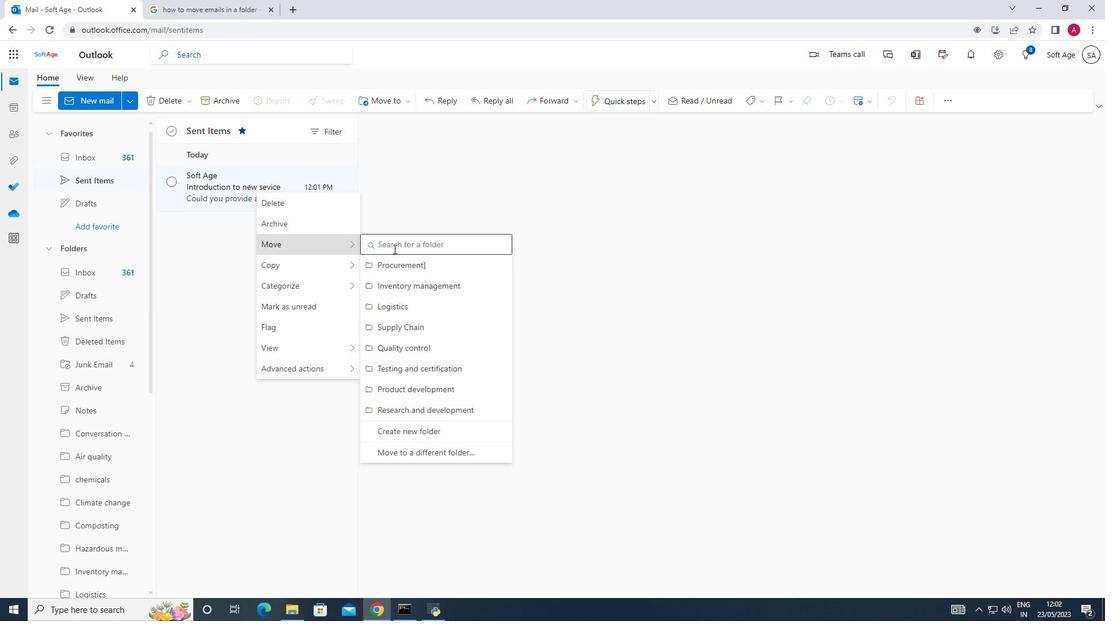 
Action: Mouse moved to (382, 254)
Screenshot: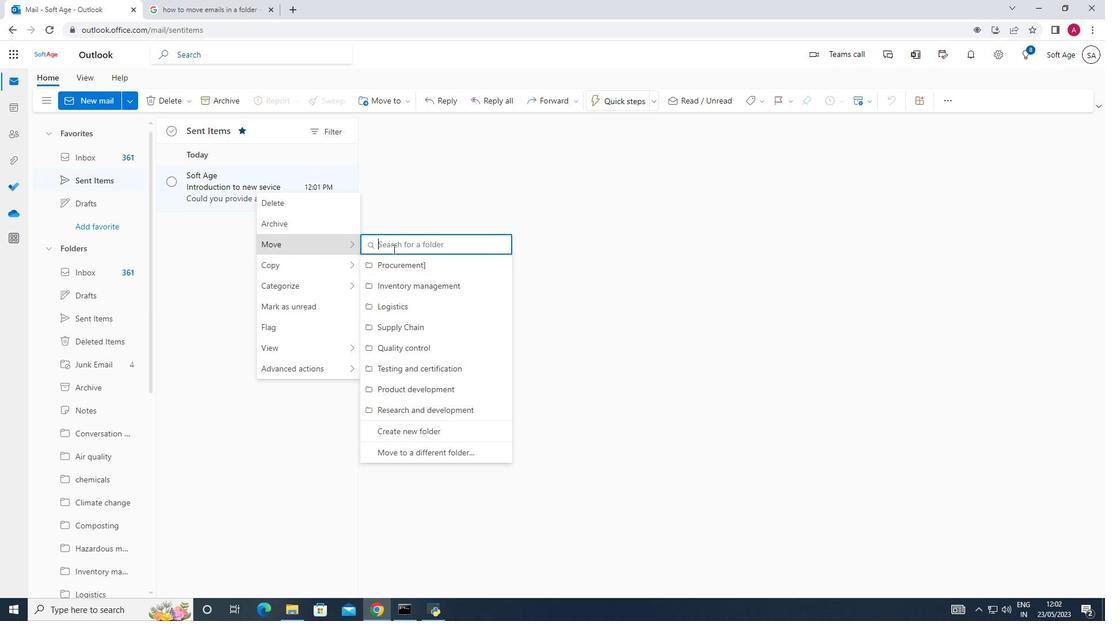 
Action: Key pressed shi
Screenshot: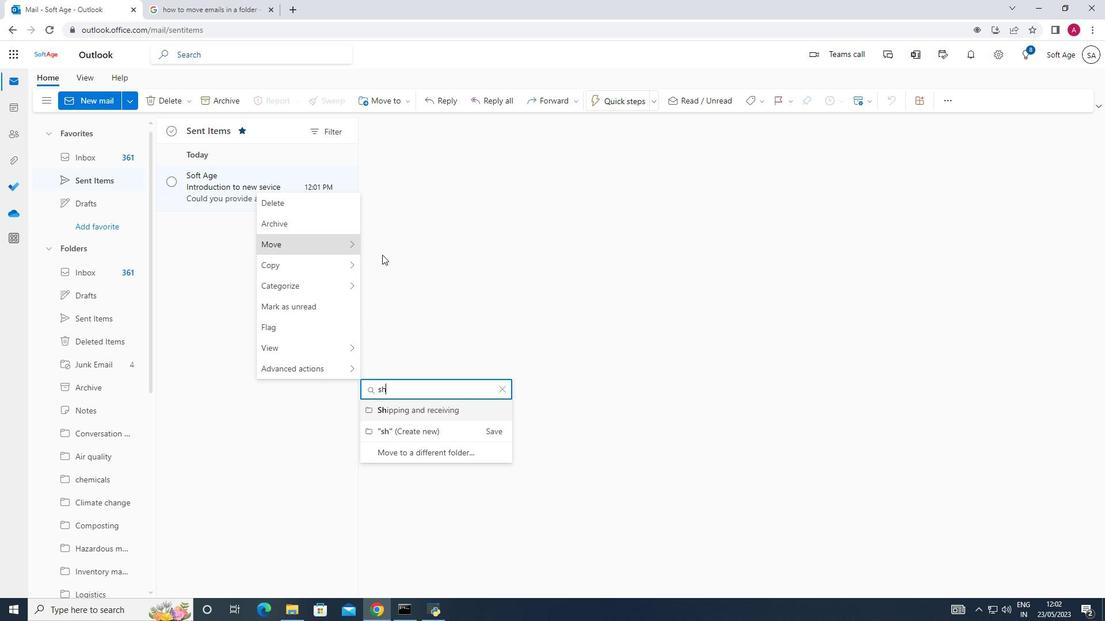 
Action: Mouse moved to (430, 405)
Screenshot: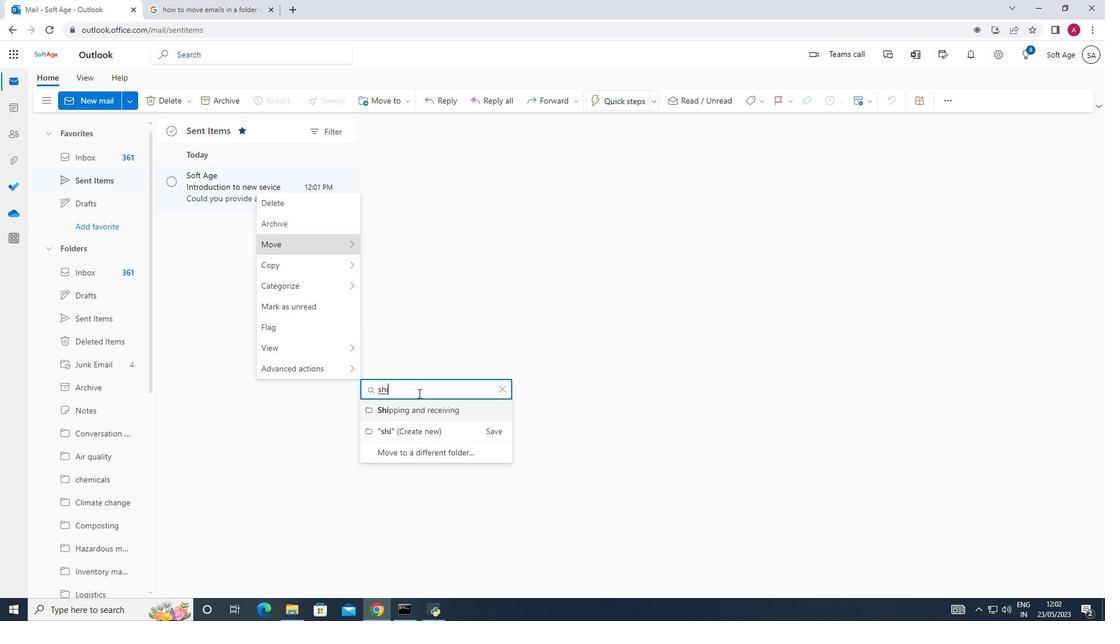 
Action: Mouse pressed left at (430, 405)
Screenshot: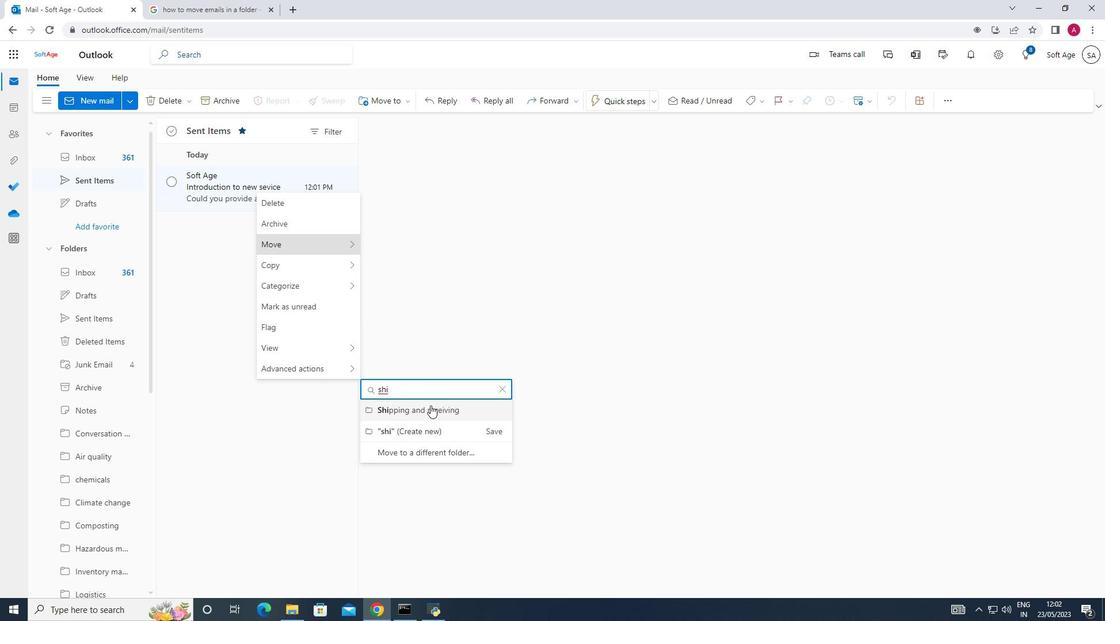 
Action: Mouse moved to (409, 374)
Screenshot: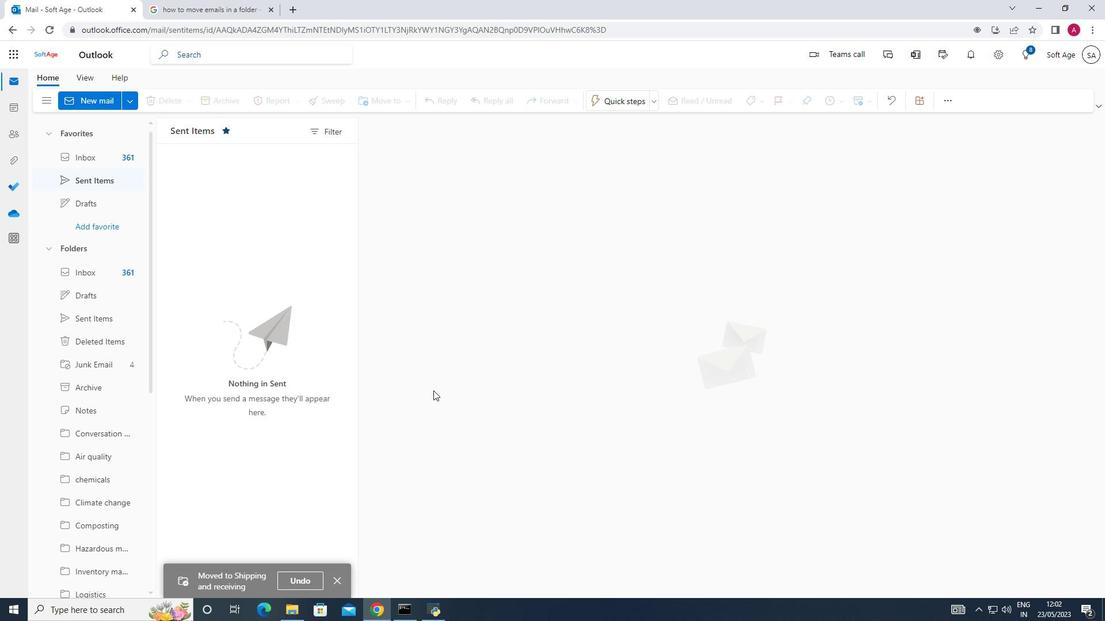
